 Task: Look for space in Don Antonio, Mexico from 5th June, 2023 to 16th June, 2023 for 2 adults in price range Rs.7000 to Rs.15000. Place can be entire place with 1  bedroom having 1 bed and 1 bathroom. Property type can be house, flat, guest house, hotel. Booking option can be shelf check-in. Required host language is English.
Action: Mouse moved to (456, 91)
Screenshot: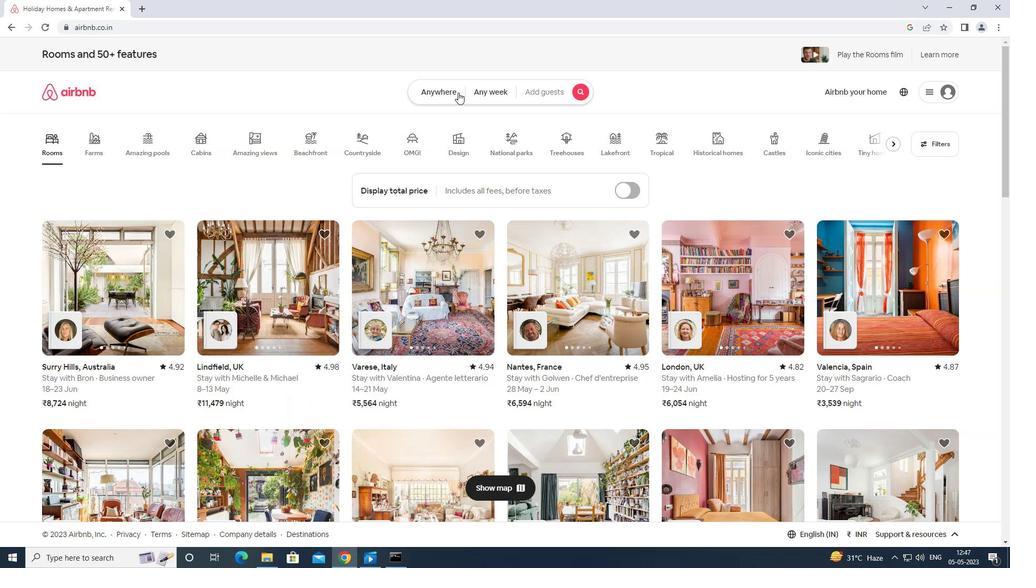 
Action: Mouse pressed left at (456, 91)
Screenshot: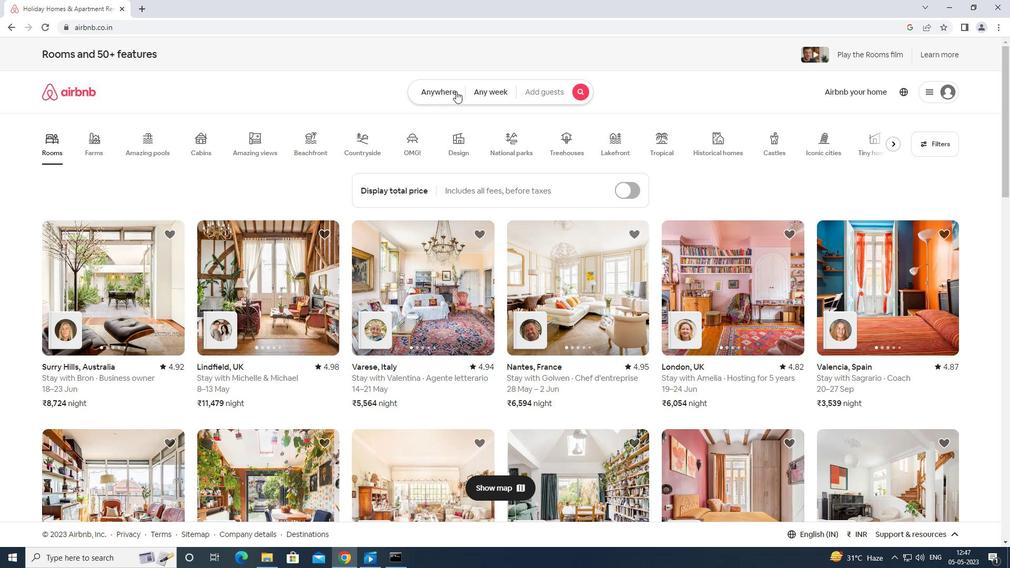 
Action: Mouse moved to (401, 127)
Screenshot: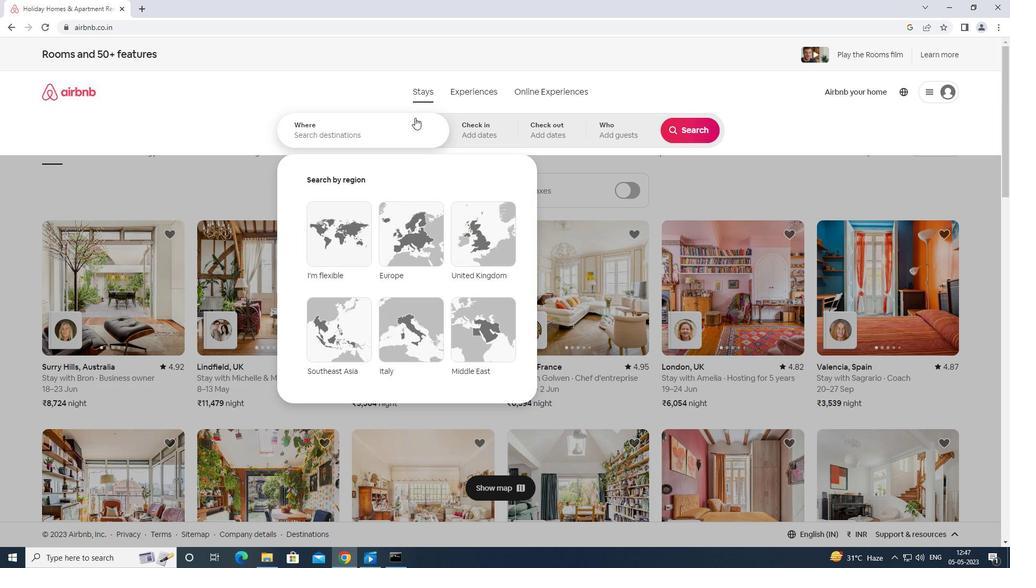 
Action: Mouse pressed left at (401, 127)
Screenshot: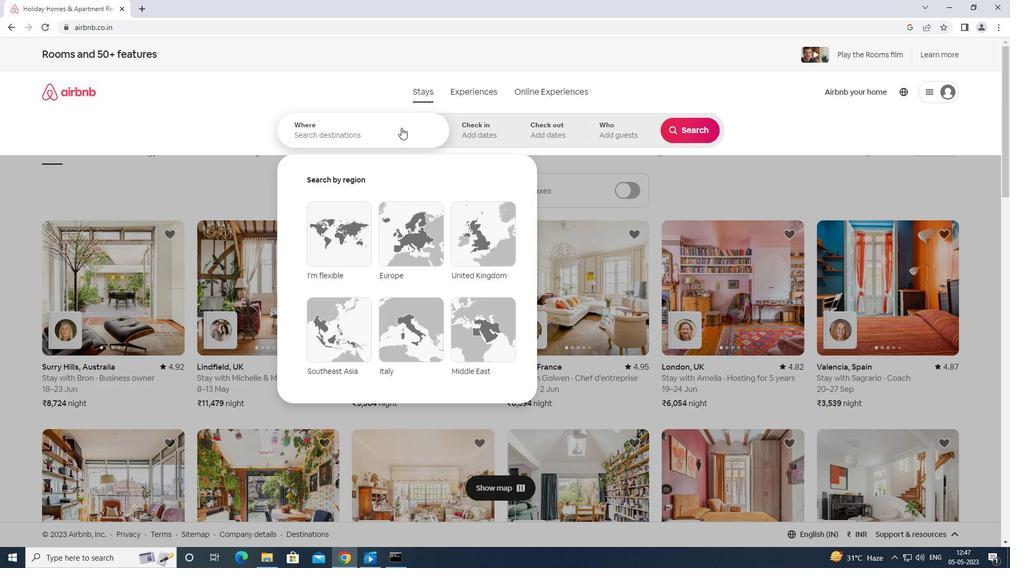
Action: Key pressed <Key.caps_lock><Key.shift>DO<Key.backspace><Key.backspace><Key.shift>DON<Key.space>ANTONIA<Key.backspace><Key.space>MEXICO<Key.enter>
Screenshot: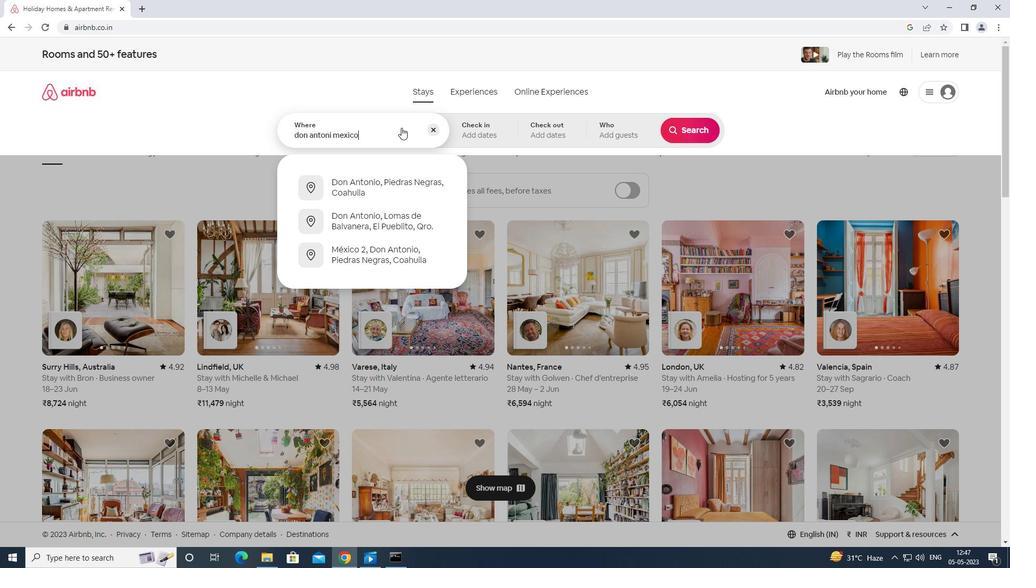 
Action: Mouse moved to (546, 285)
Screenshot: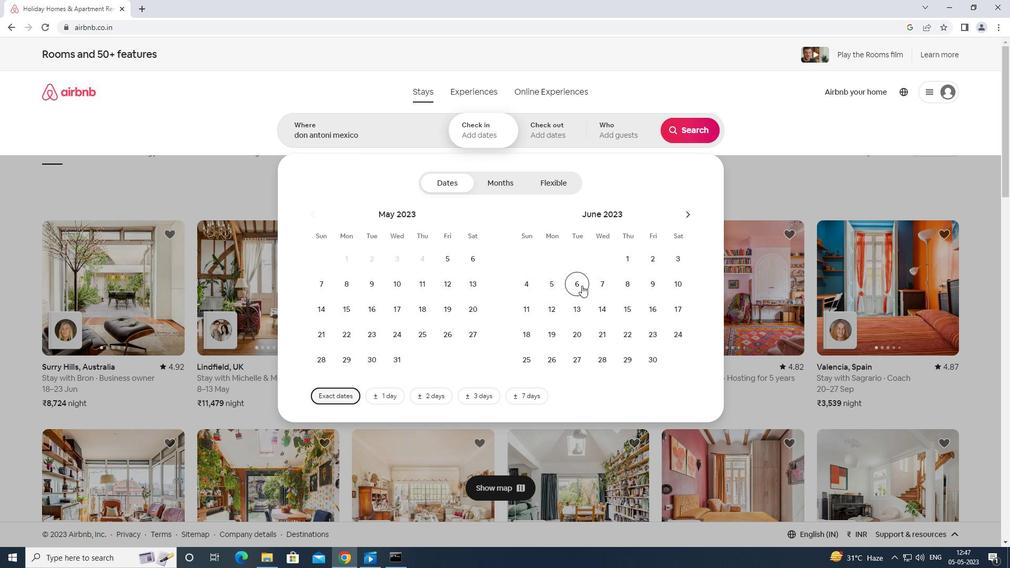 
Action: Mouse pressed left at (546, 285)
Screenshot: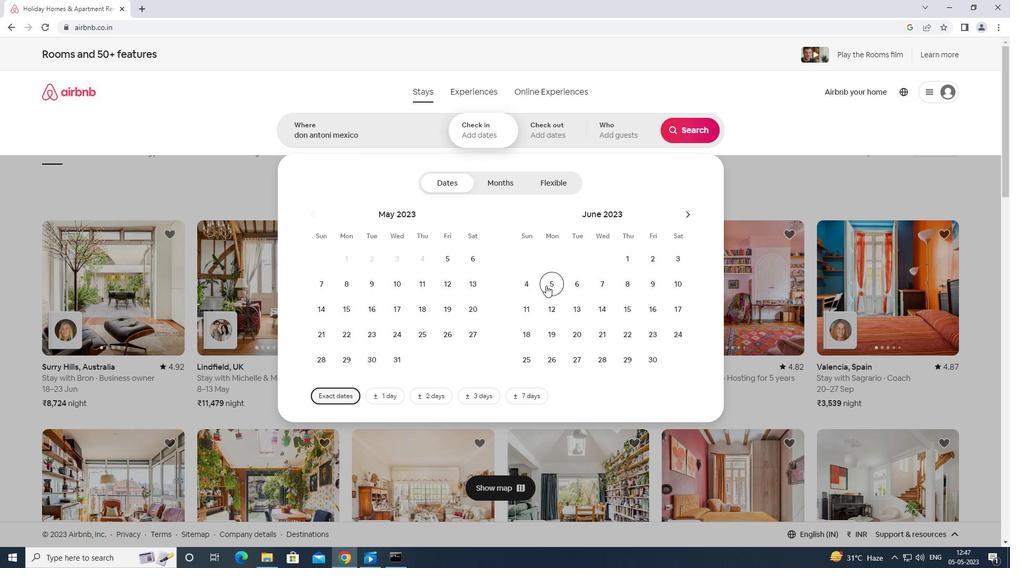 
Action: Mouse moved to (645, 307)
Screenshot: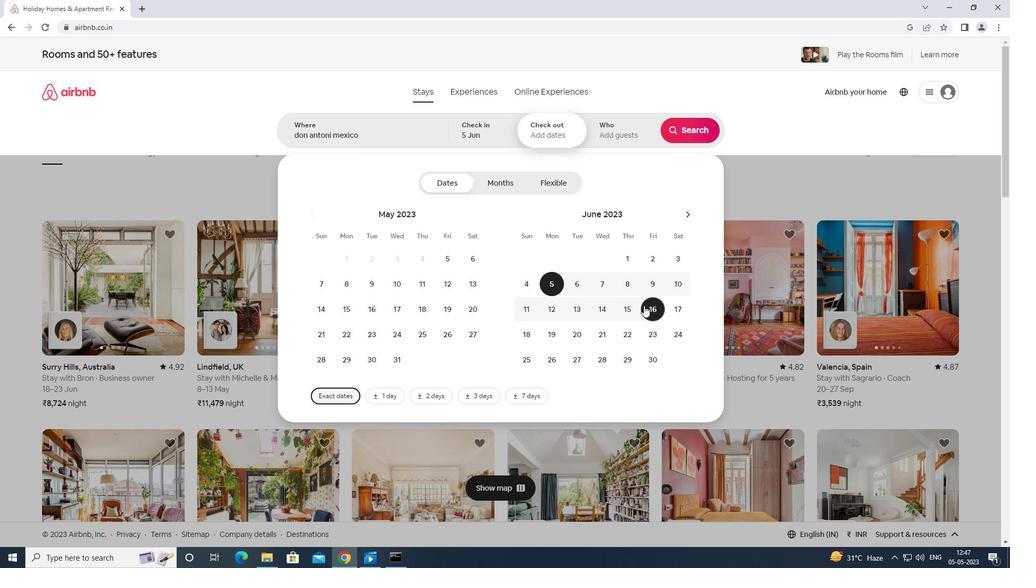 
Action: Mouse pressed left at (645, 307)
Screenshot: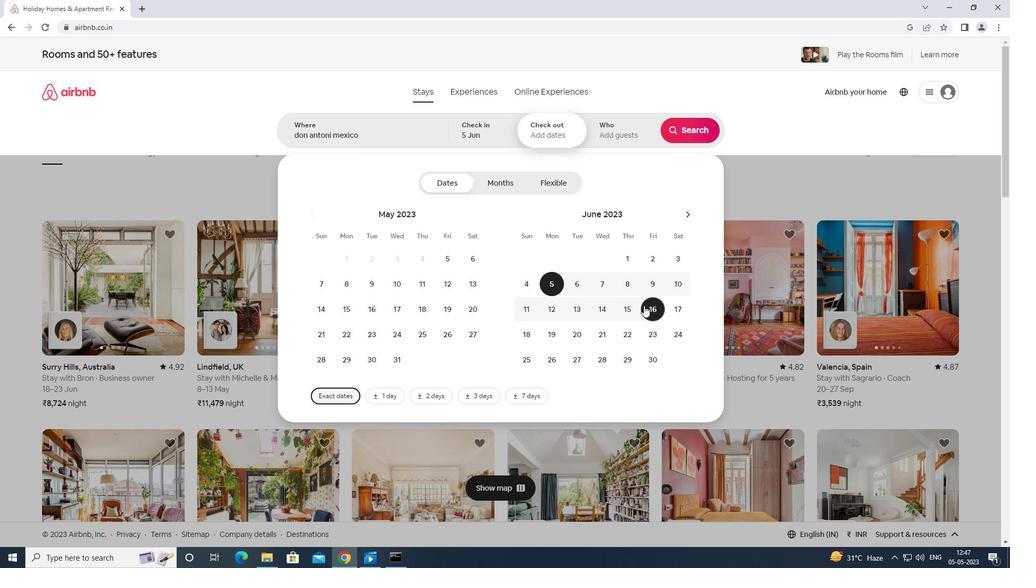 
Action: Mouse moved to (632, 134)
Screenshot: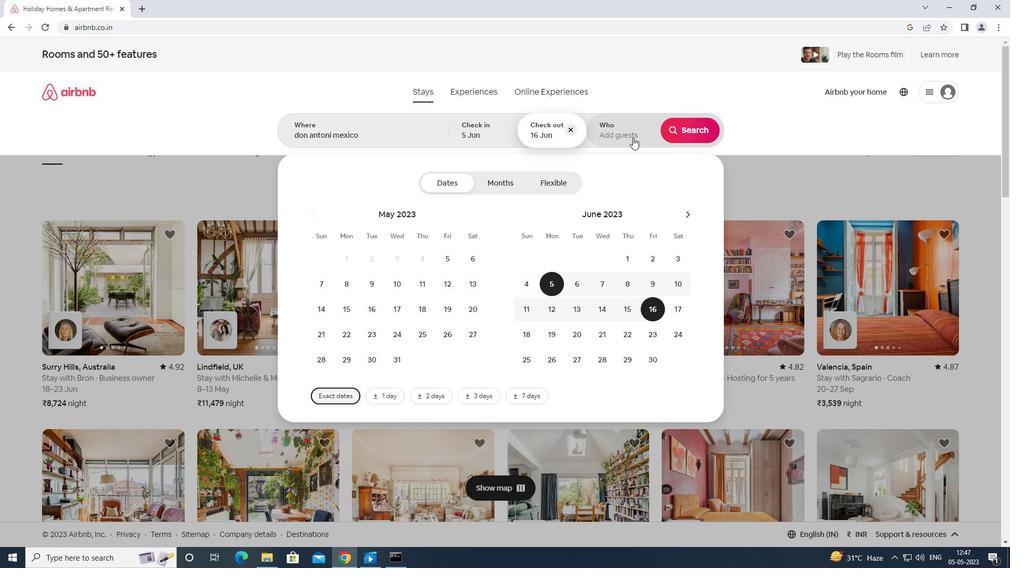 
Action: Mouse pressed left at (632, 134)
Screenshot: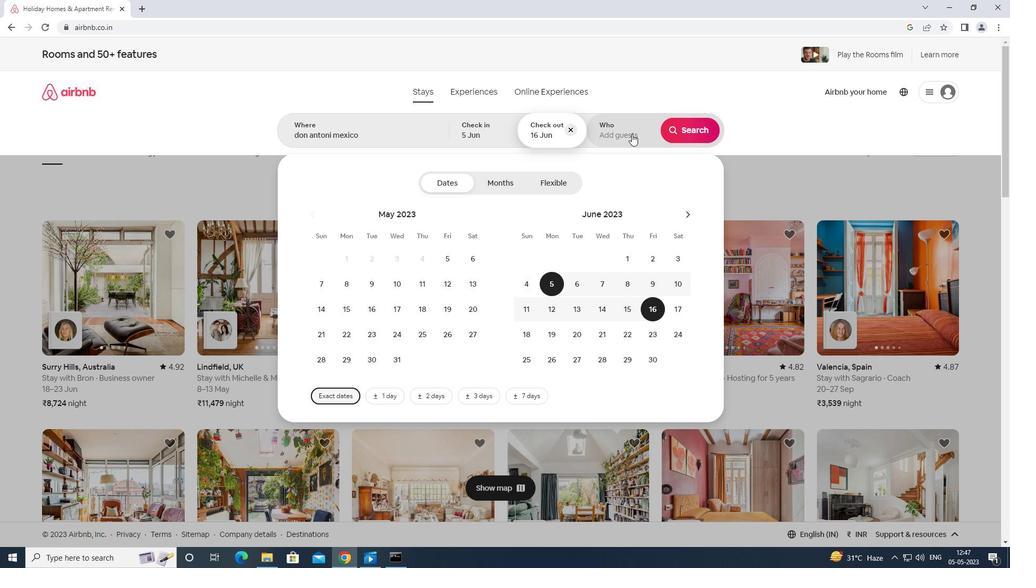 
Action: Mouse moved to (698, 179)
Screenshot: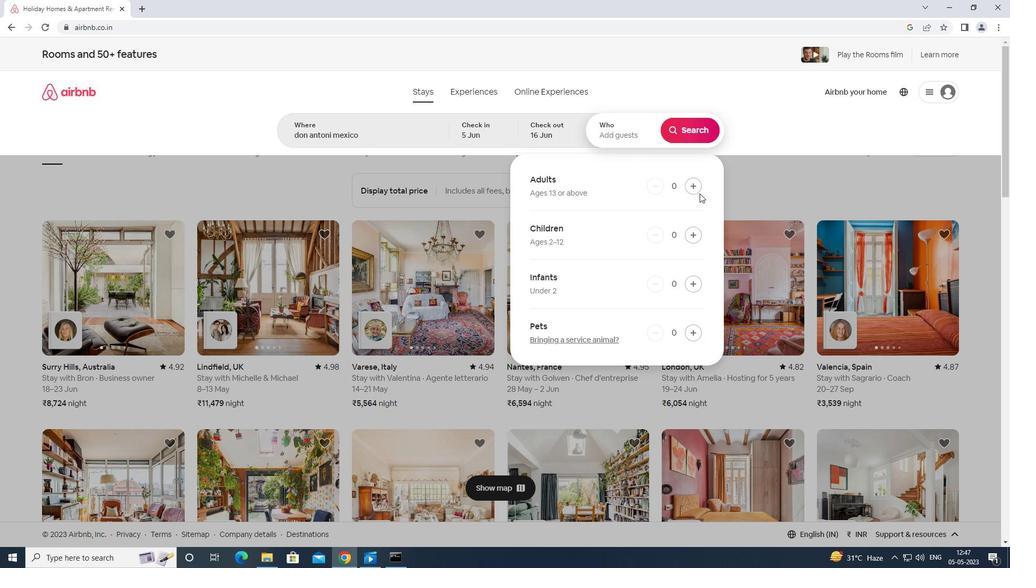 
Action: Mouse pressed left at (698, 179)
Screenshot: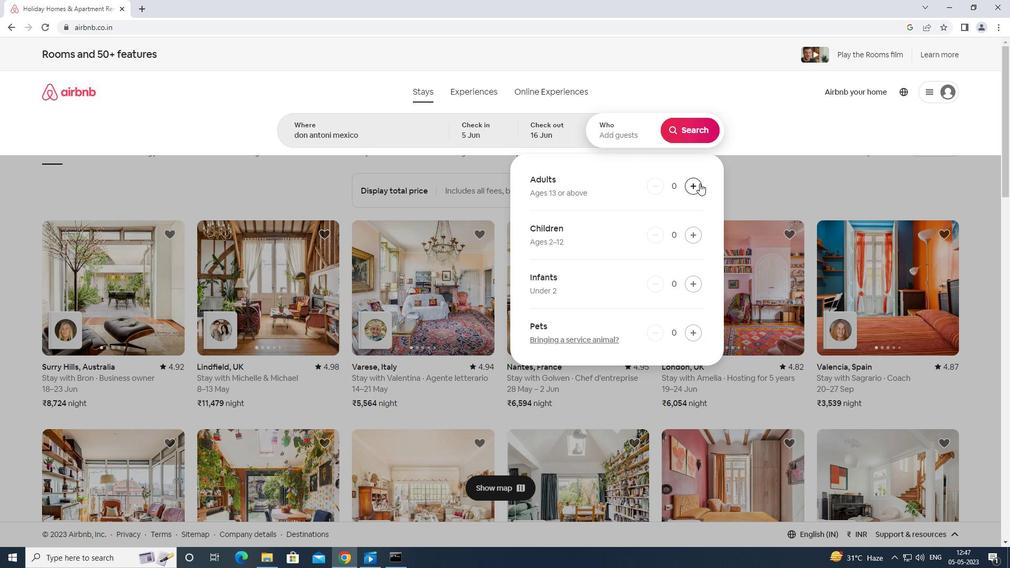 
Action: Mouse pressed left at (698, 179)
Screenshot: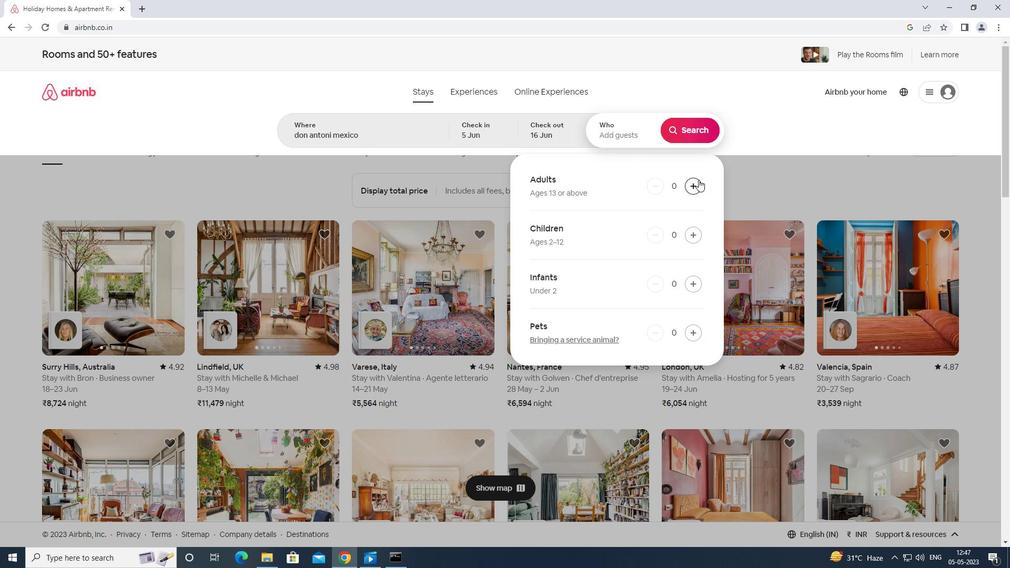 
Action: Mouse moved to (688, 127)
Screenshot: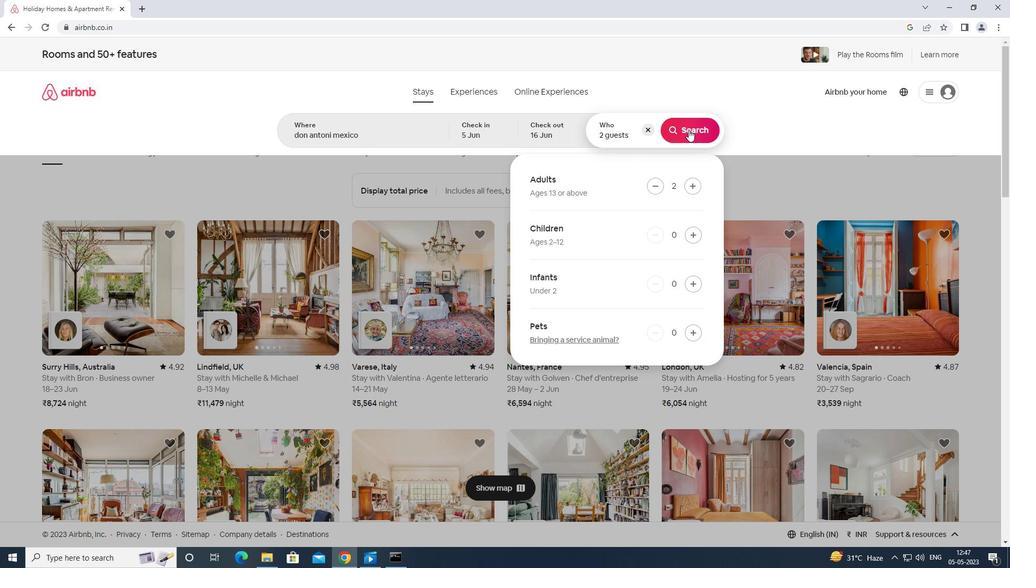 
Action: Mouse pressed left at (688, 127)
Screenshot: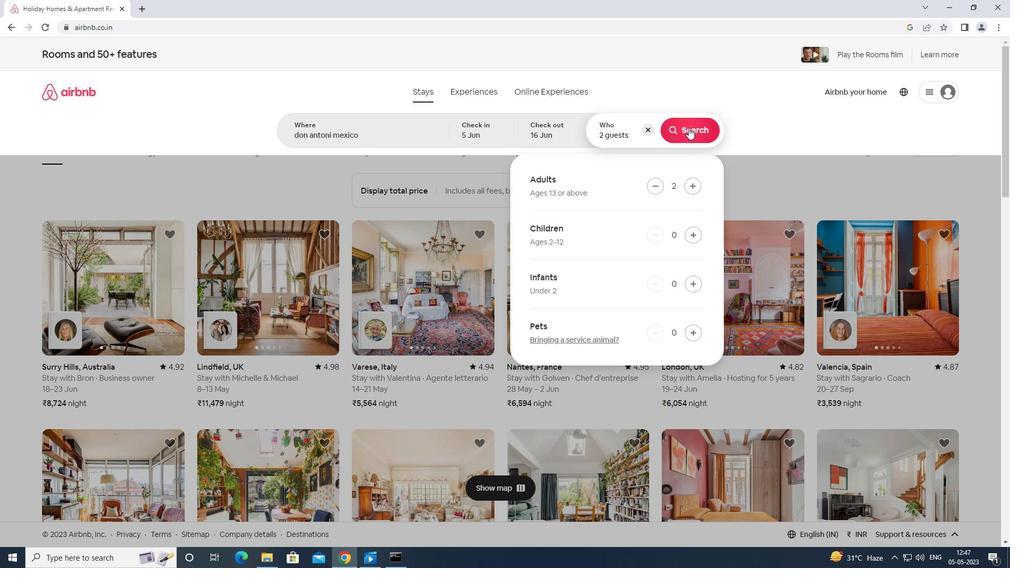
Action: Mouse moved to (975, 95)
Screenshot: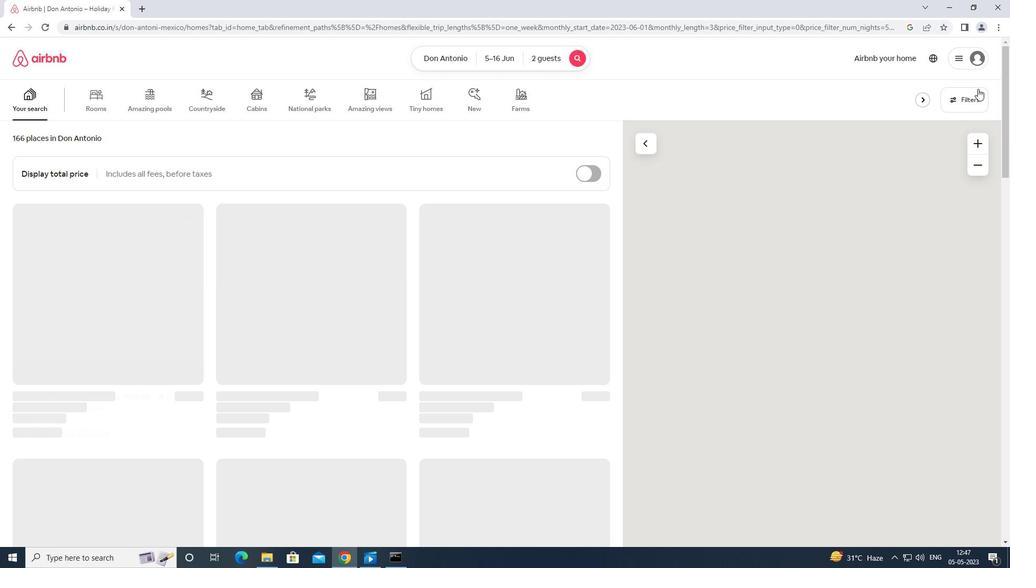 
Action: Mouse pressed left at (975, 95)
Screenshot: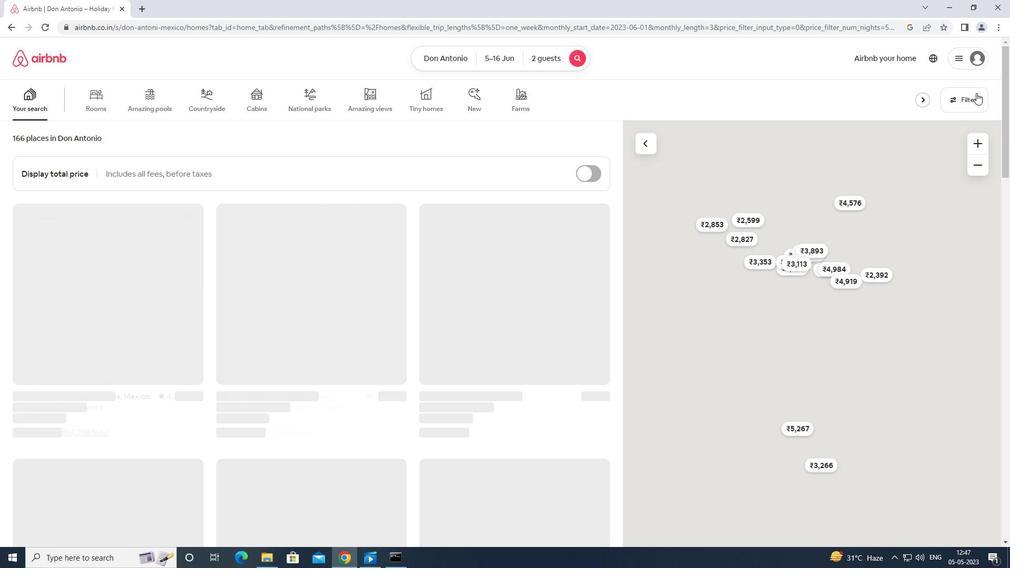 
Action: Mouse moved to (403, 348)
Screenshot: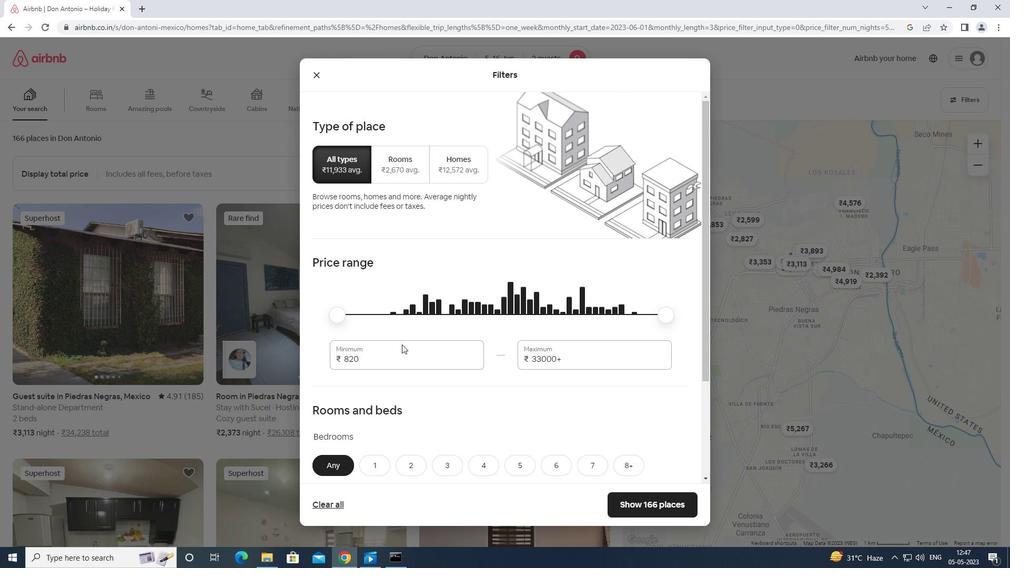 
Action: Mouse pressed left at (403, 348)
Screenshot: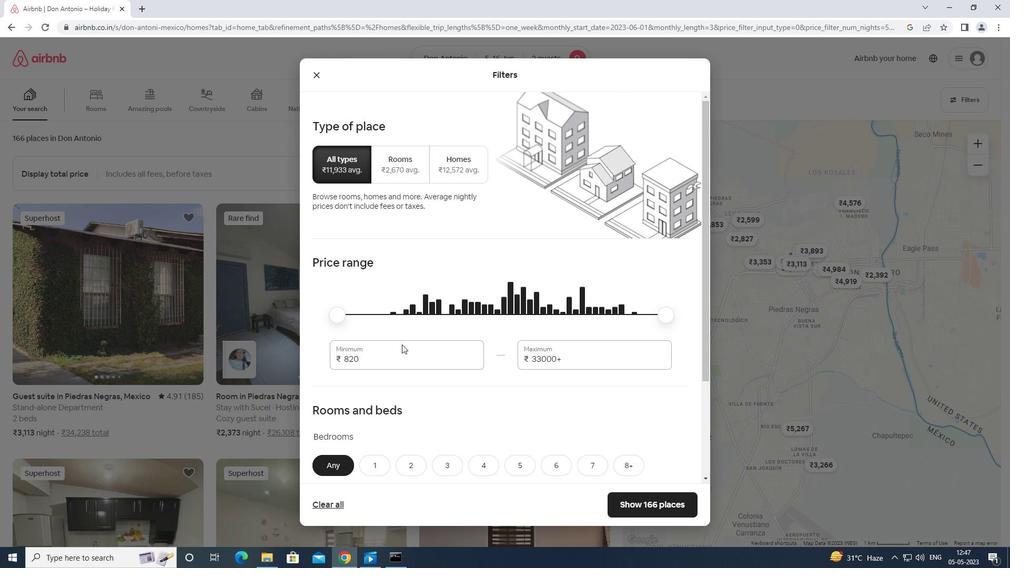 
Action: Mouse moved to (403, 348)
Screenshot: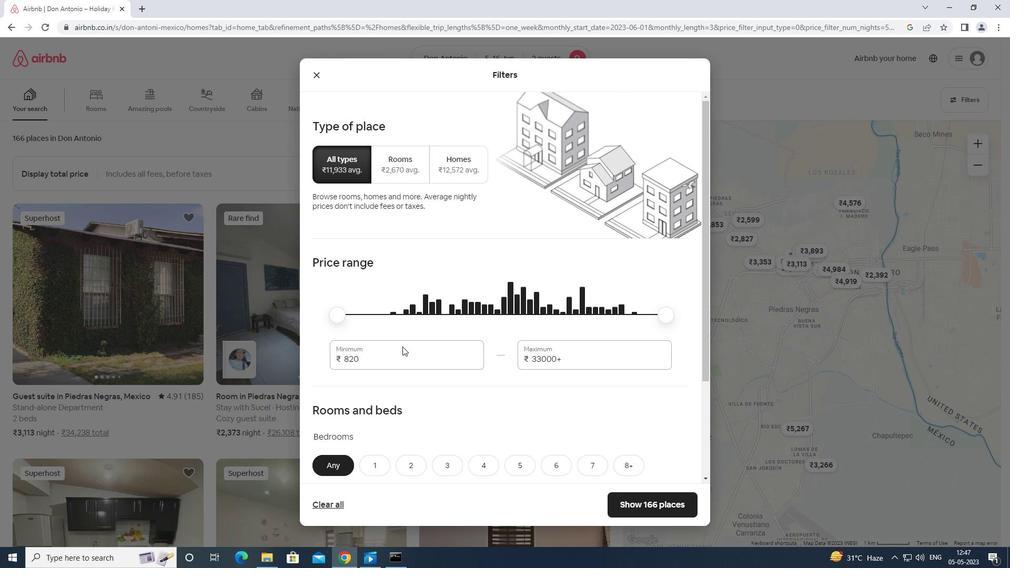 
Action: Key pressed <Key.backspace><Key.backspace><Key.backspace><Key.backspace><Key.backspace><Key.backspace><Key.backspace><Key.backspace><Key.backspace>7000
Screenshot: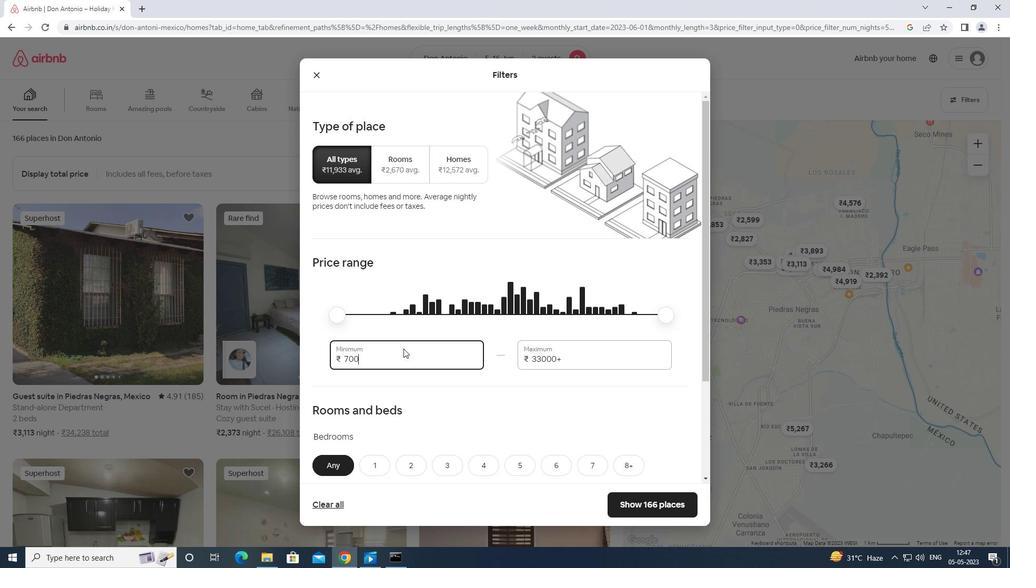 
Action: Mouse moved to (609, 347)
Screenshot: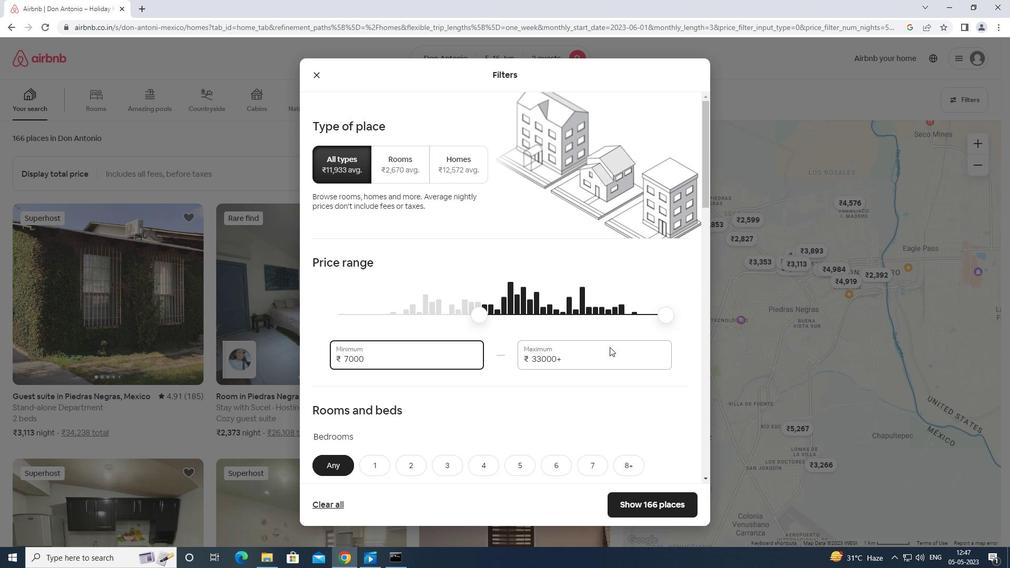 
Action: Mouse pressed left at (609, 347)
Screenshot: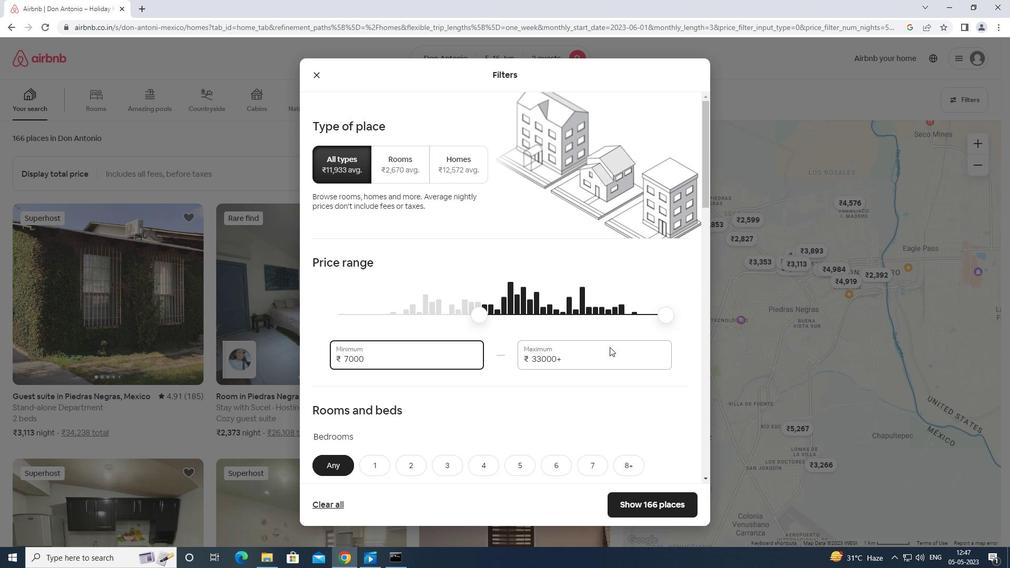
Action: Mouse moved to (609, 347)
Screenshot: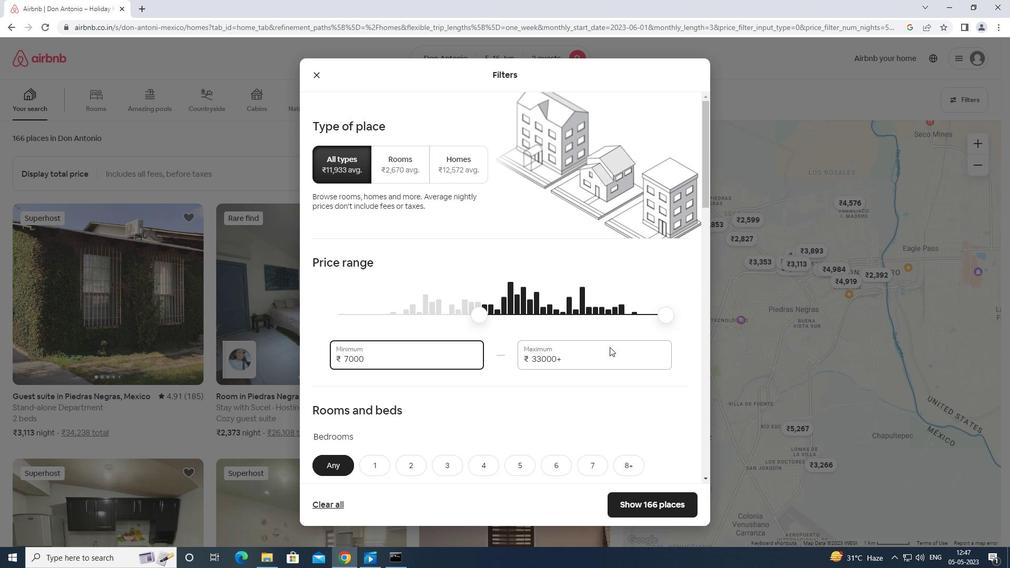 
Action: Key pressed <Key.backspace><Key.backspace><Key.backspace><Key.backspace><Key.backspace><Key.backspace><Key.backspace><Key.backspace><Key.backspace><Key.backspace><Key.backspace><Key.backspace>15000
Screenshot: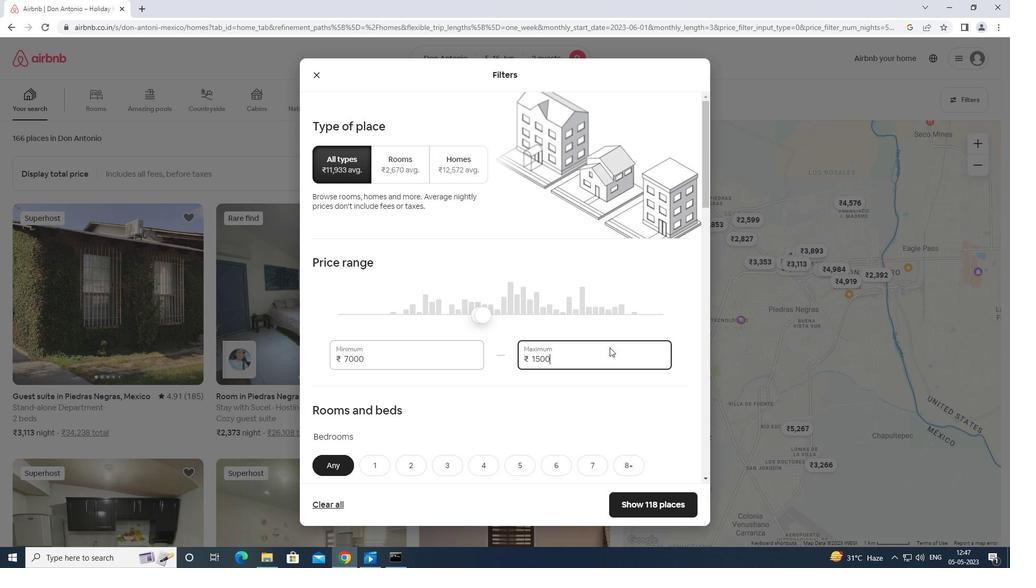 
Action: Mouse moved to (651, 336)
Screenshot: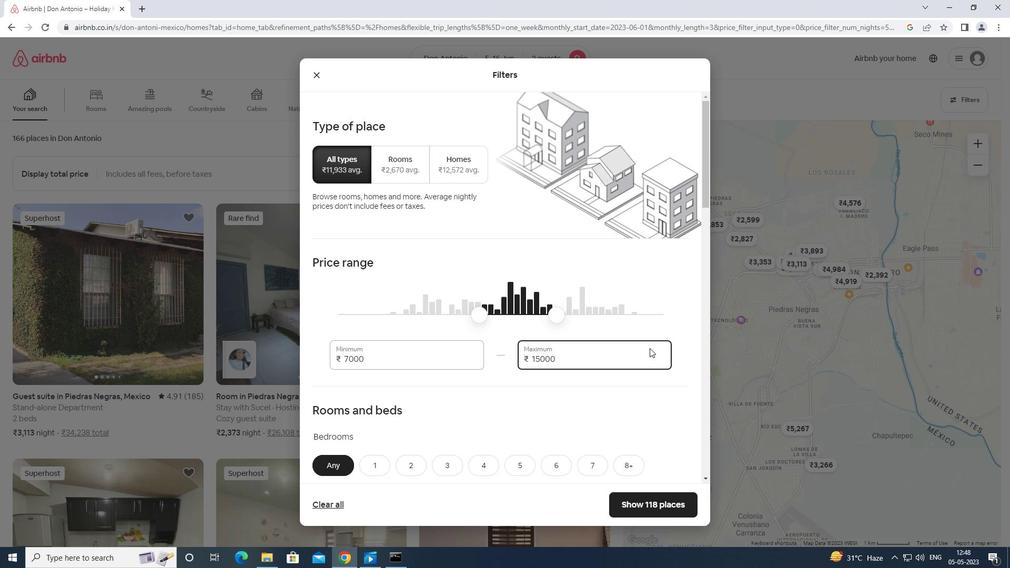 
Action: Mouse scrolled (651, 336) with delta (0, 0)
Screenshot: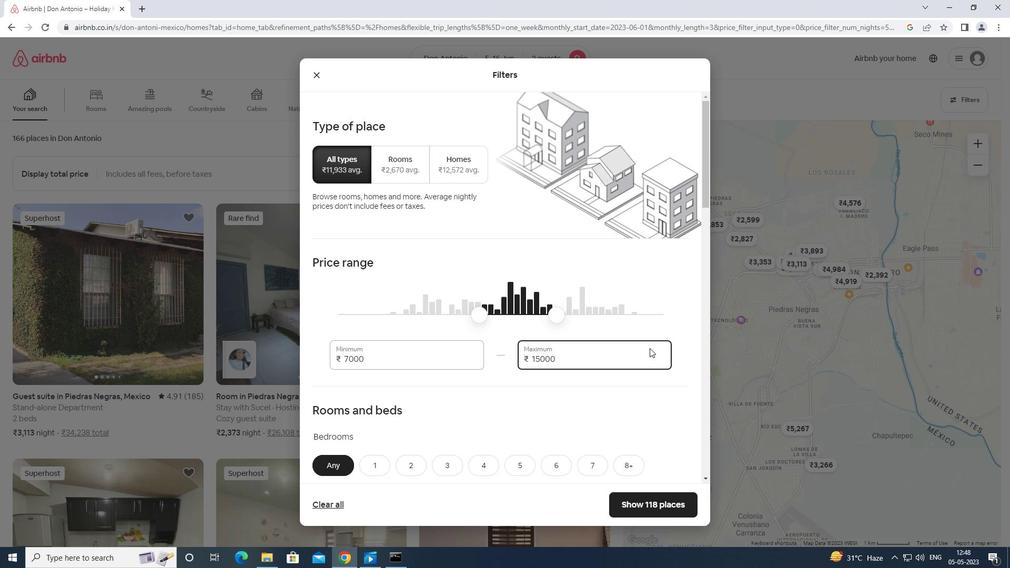 
Action: Mouse moved to (652, 336)
Screenshot: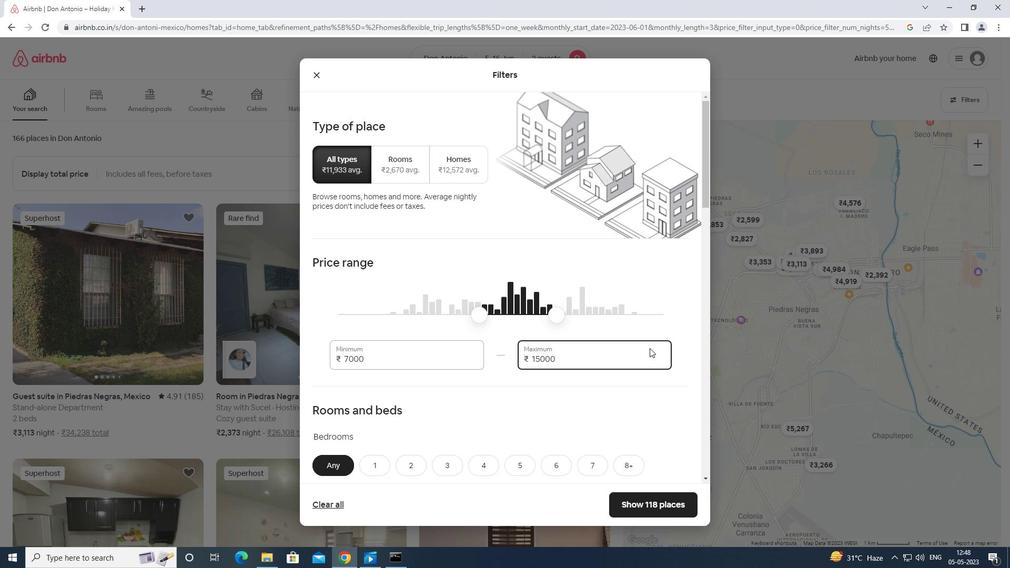 
Action: Mouse scrolled (652, 336) with delta (0, 0)
Screenshot: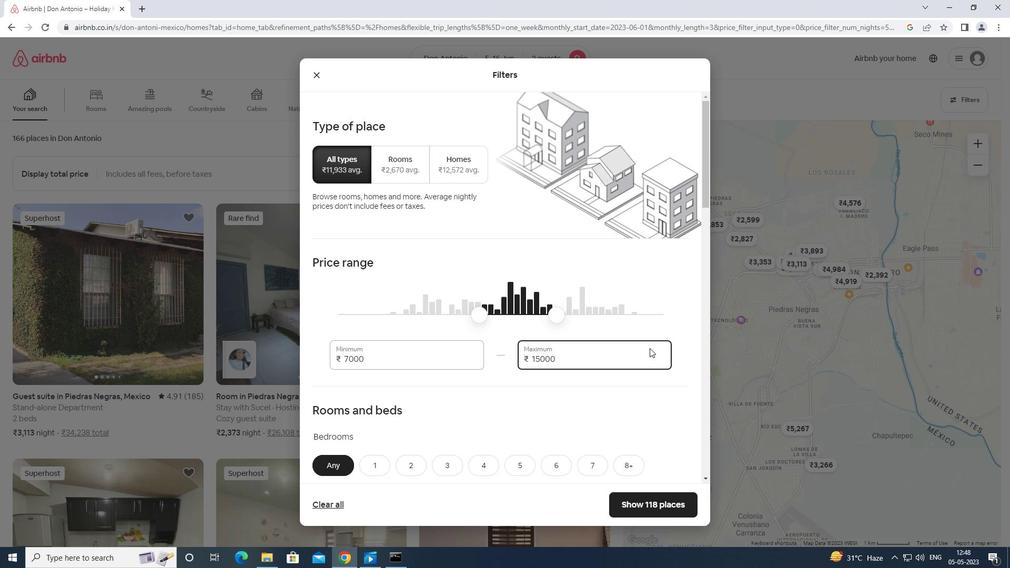 
Action: Mouse scrolled (652, 336) with delta (0, 0)
Screenshot: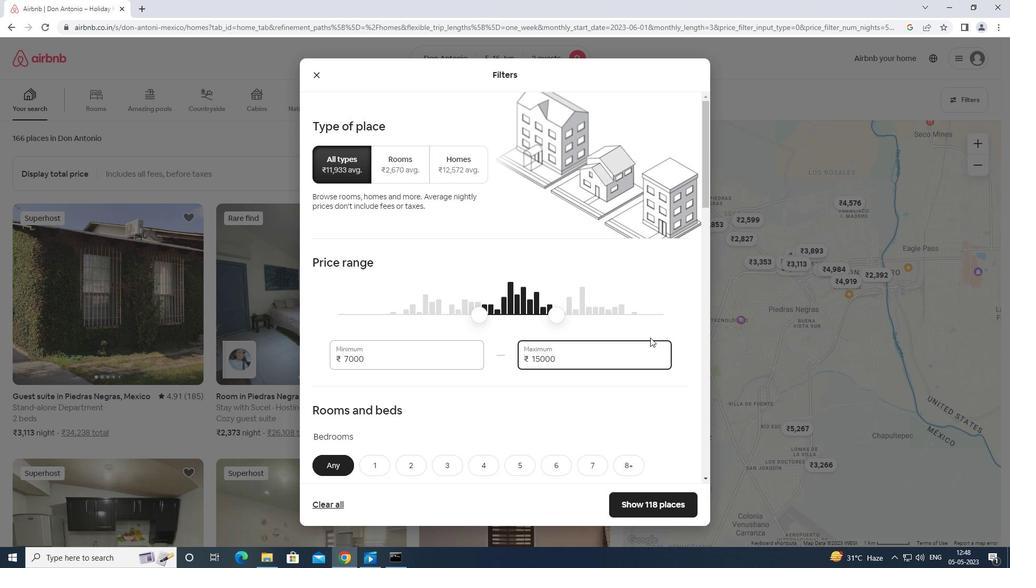 
Action: Mouse moved to (379, 311)
Screenshot: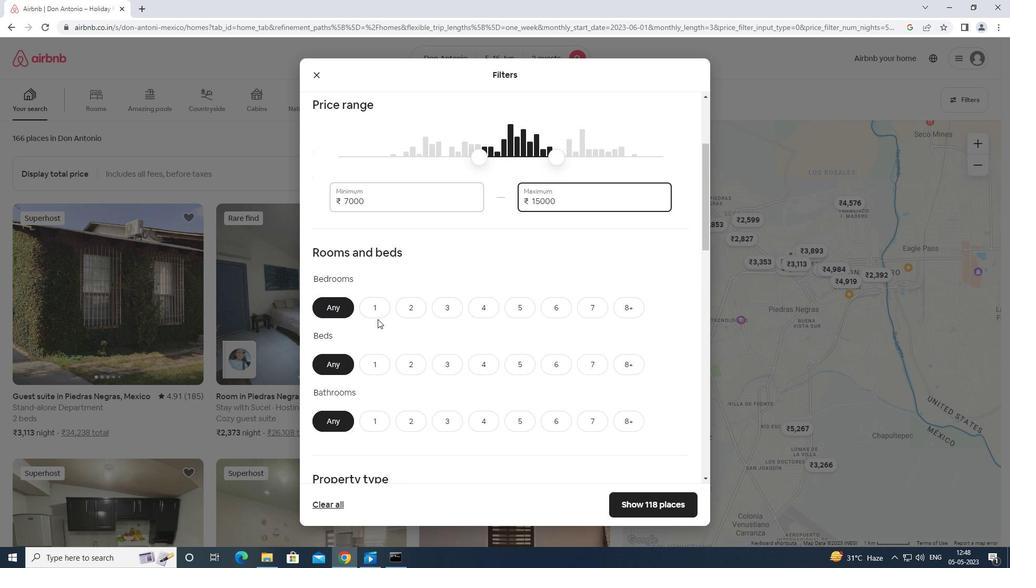 
Action: Mouse pressed left at (379, 311)
Screenshot: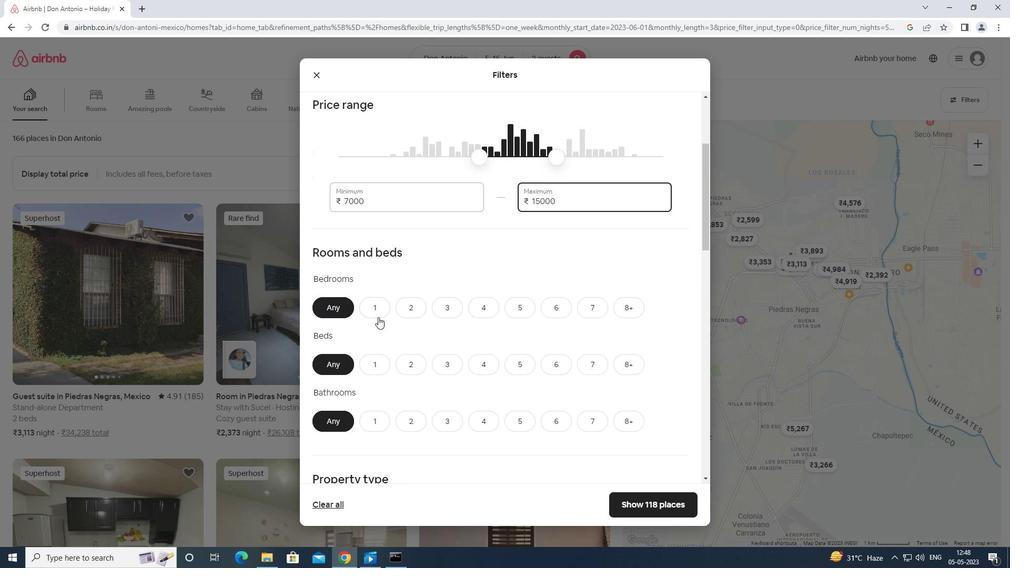 
Action: Mouse moved to (370, 366)
Screenshot: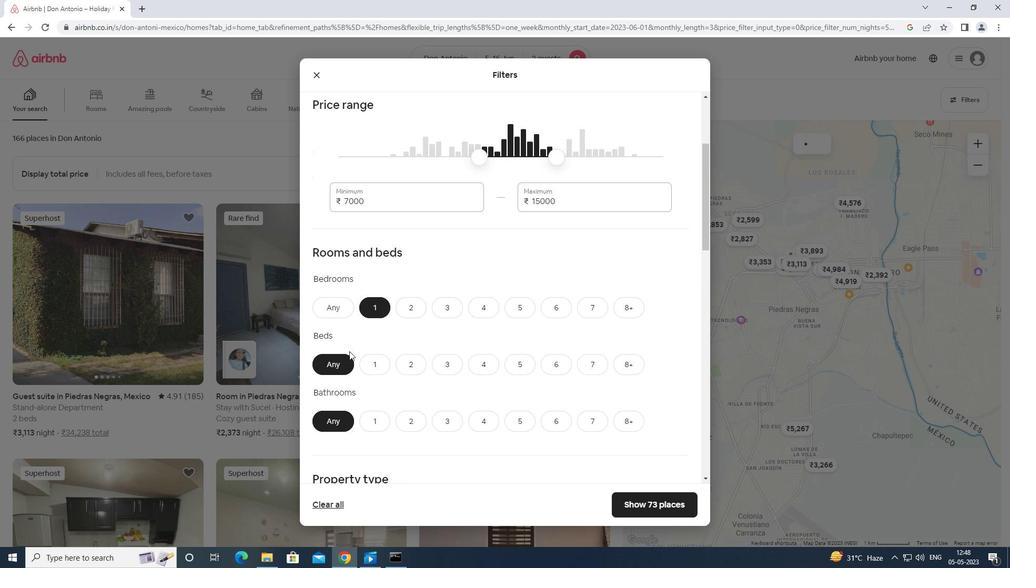 
Action: Mouse pressed left at (370, 366)
Screenshot: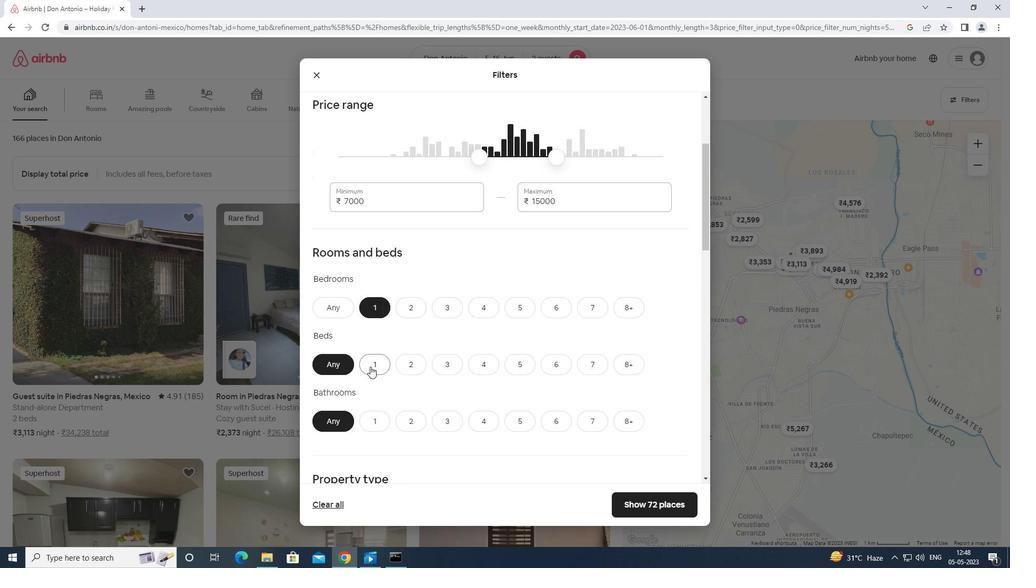 
Action: Mouse moved to (370, 366)
Screenshot: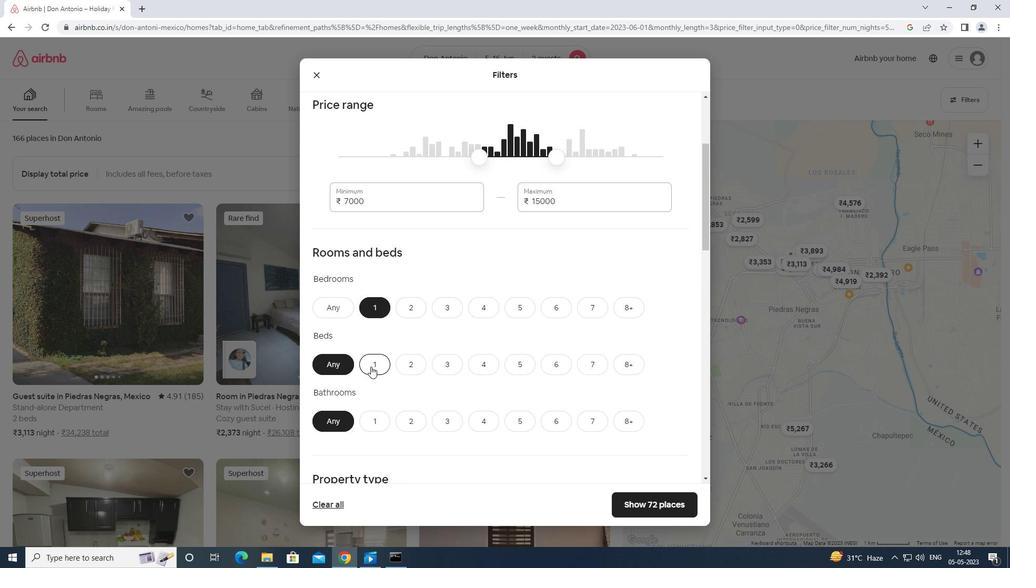 
Action: Mouse scrolled (370, 365) with delta (0, 0)
Screenshot: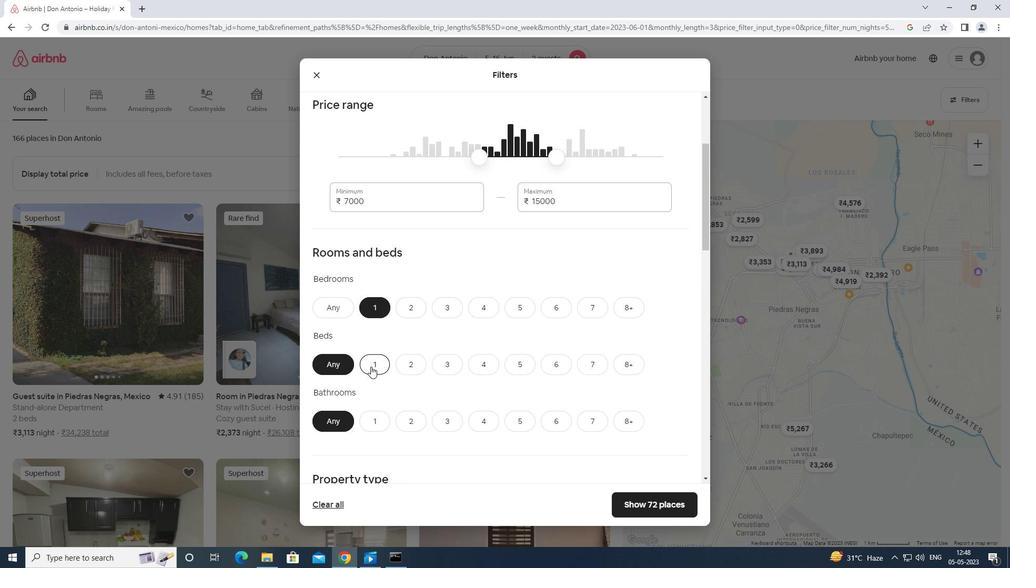 
Action: Mouse moved to (371, 365)
Screenshot: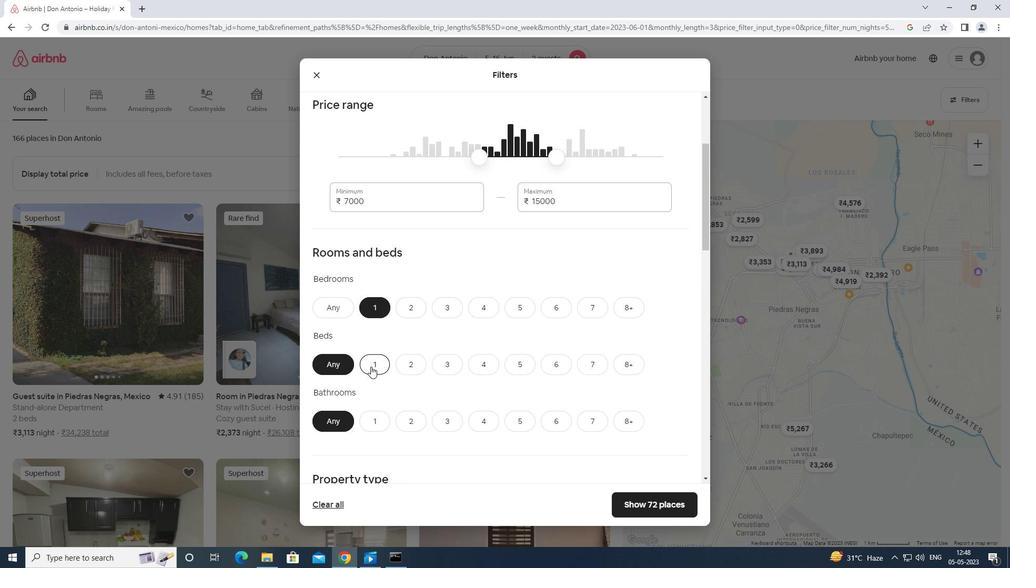 
Action: Mouse scrolled (371, 365) with delta (0, 0)
Screenshot: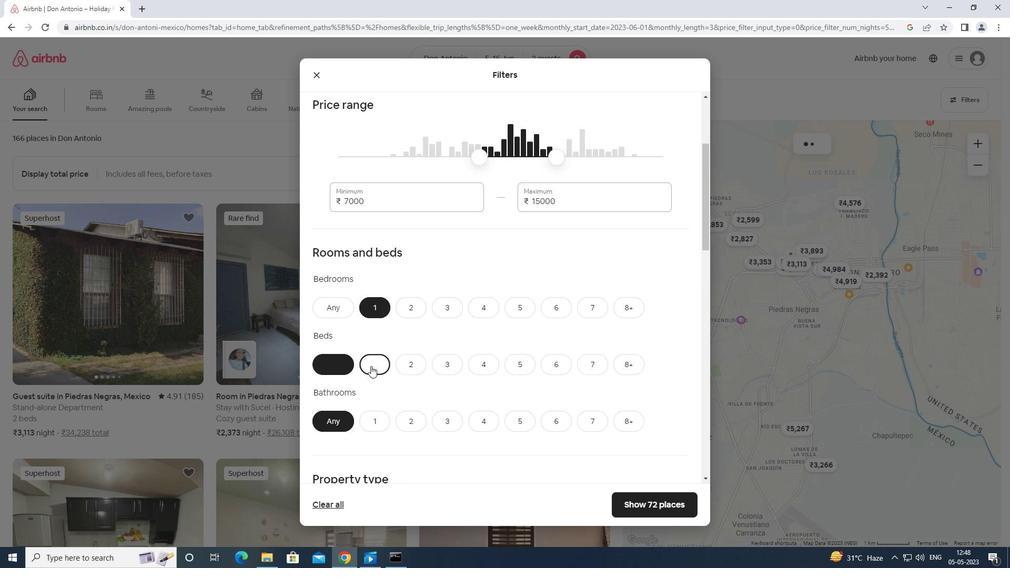 
Action: Mouse scrolled (371, 365) with delta (0, 0)
Screenshot: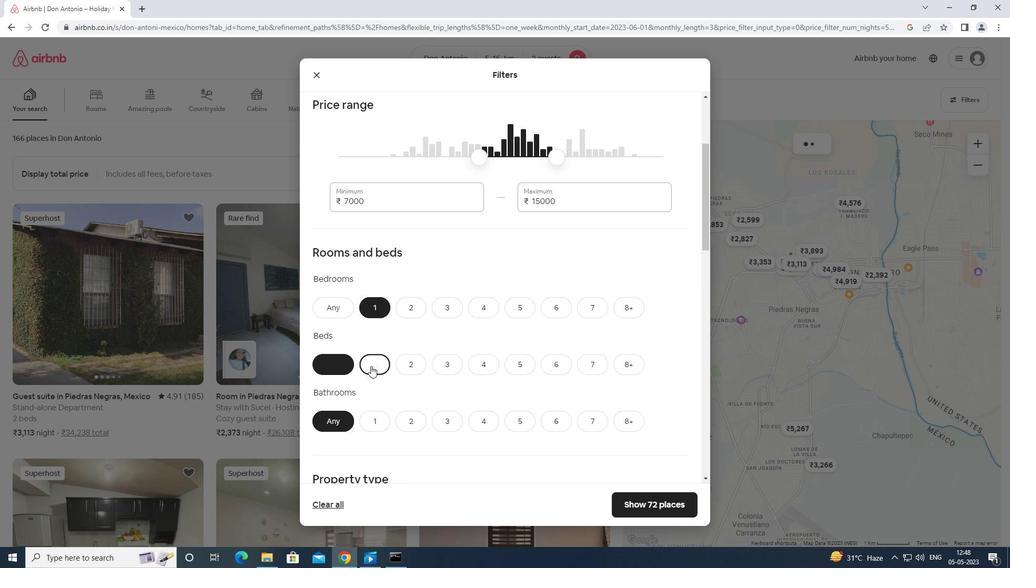 
Action: Mouse moved to (376, 269)
Screenshot: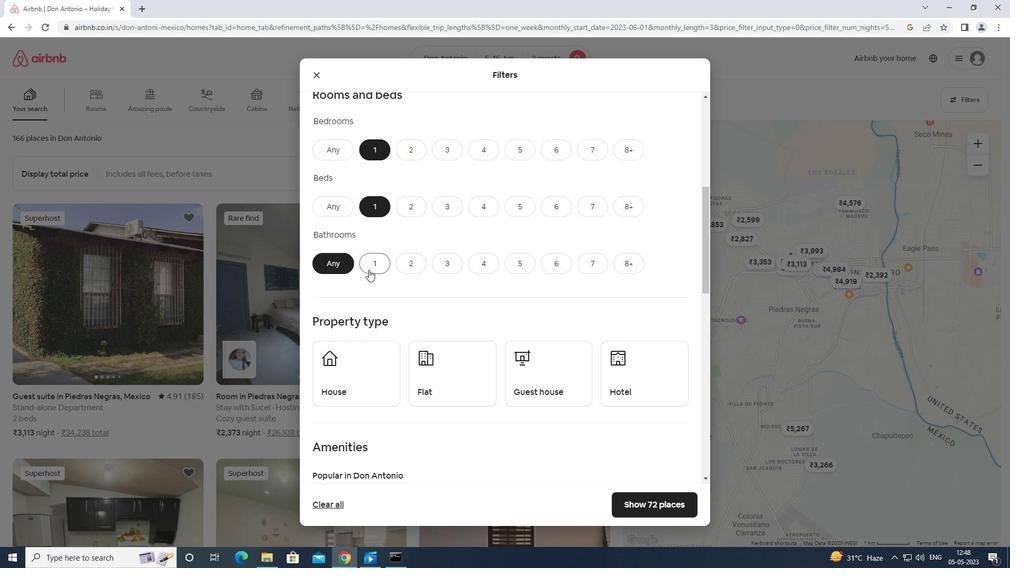 
Action: Mouse pressed left at (376, 269)
Screenshot: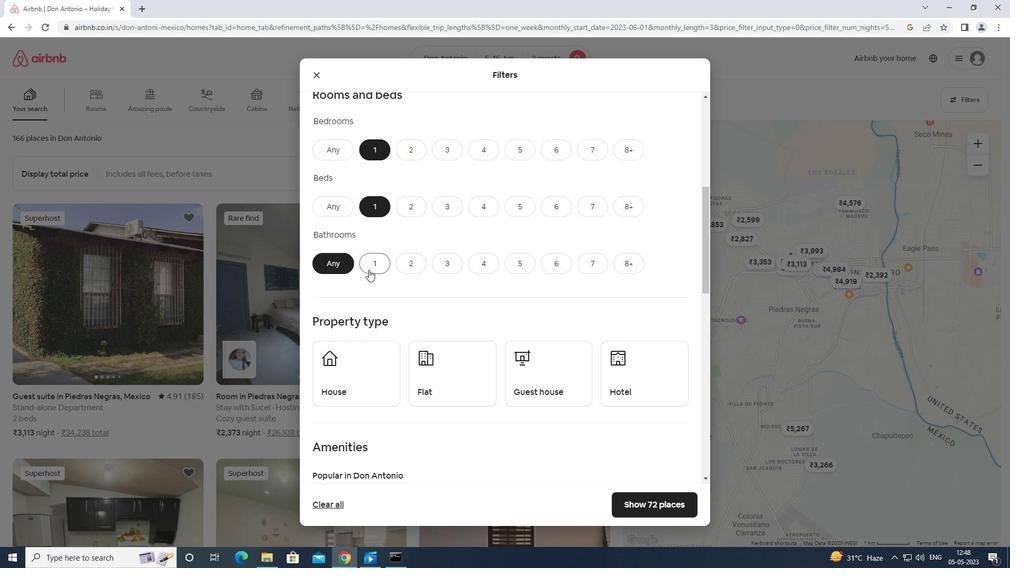 
Action: Mouse moved to (385, 372)
Screenshot: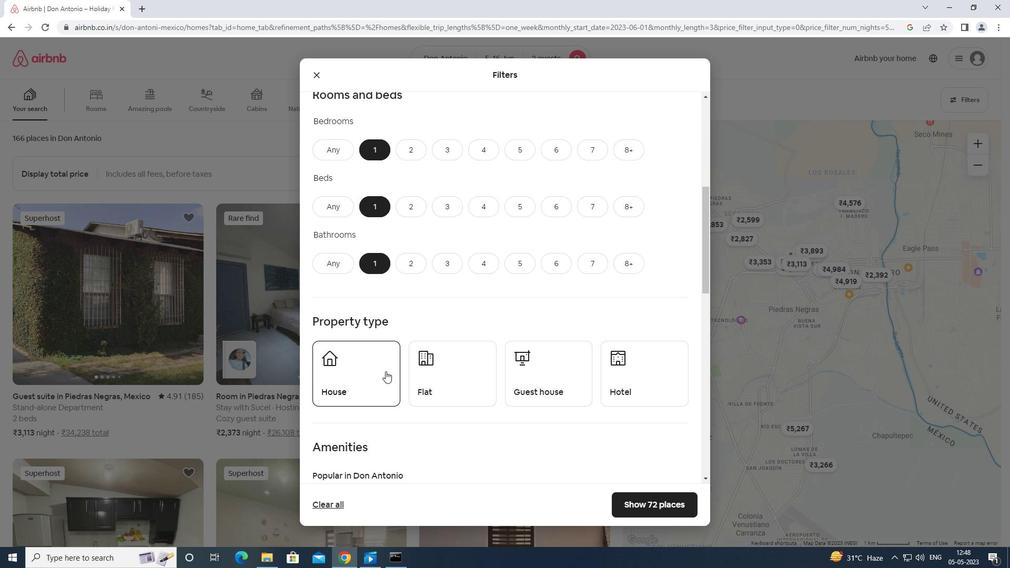 
Action: Mouse pressed left at (385, 372)
Screenshot: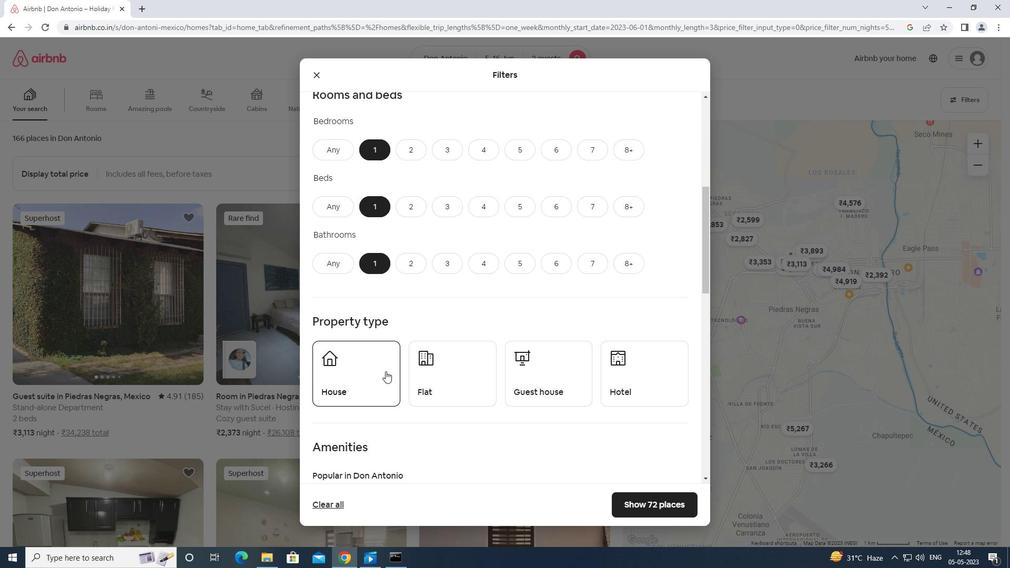 
Action: Mouse moved to (428, 372)
Screenshot: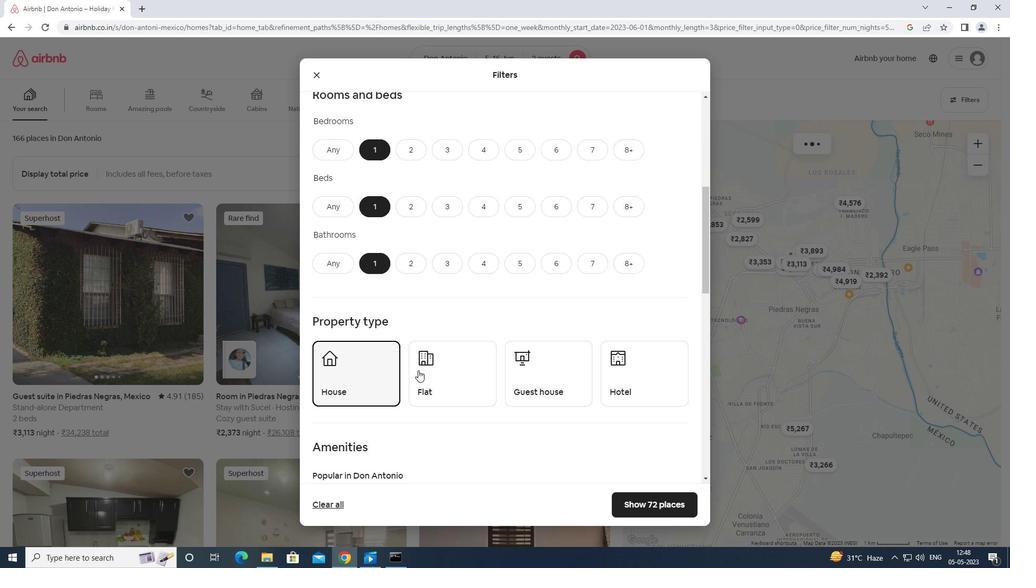 
Action: Mouse pressed left at (428, 372)
Screenshot: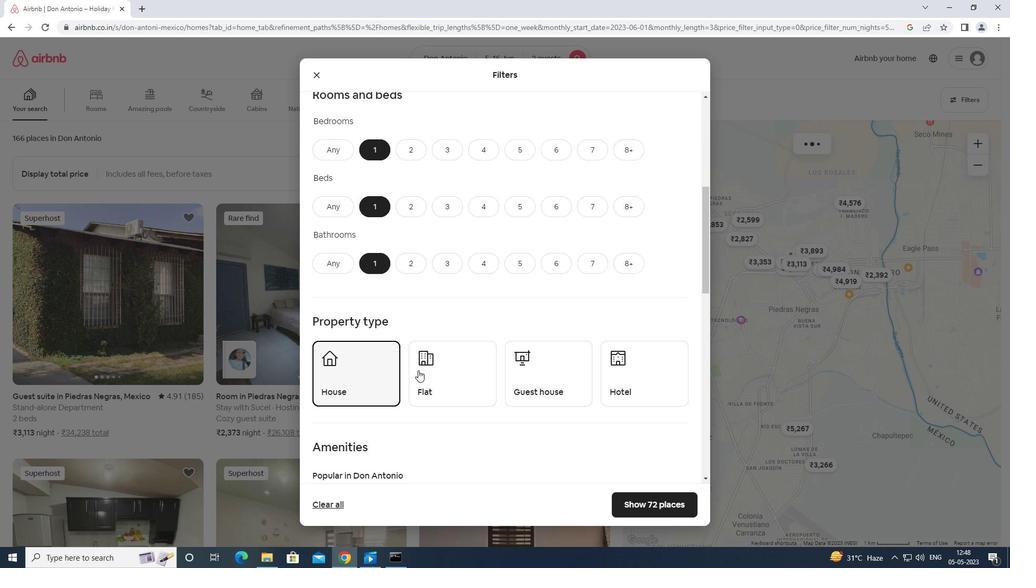 
Action: Mouse moved to (577, 380)
Screenshot: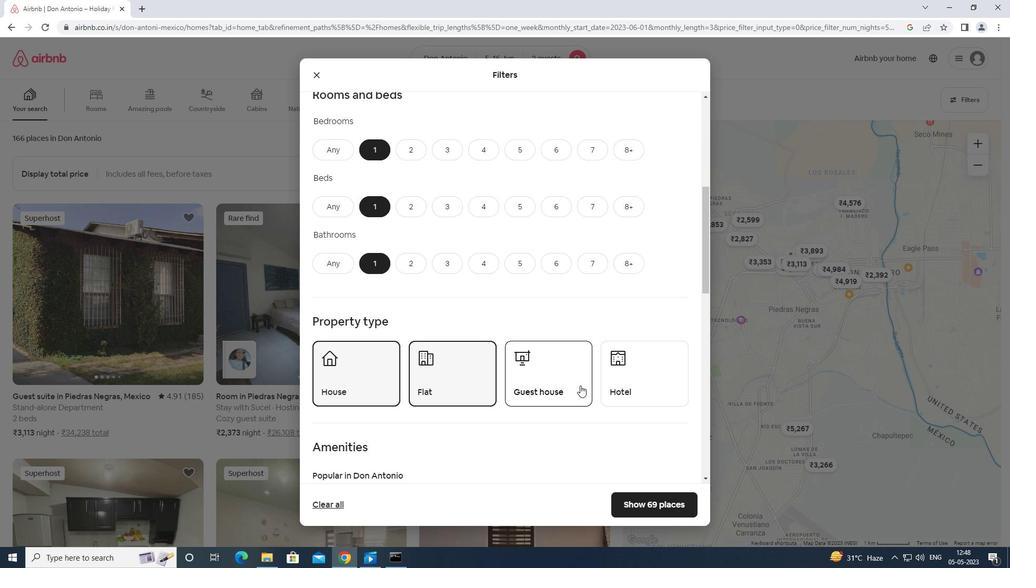 
Action: Mouse pressed left at (577, 380)
Screenshot: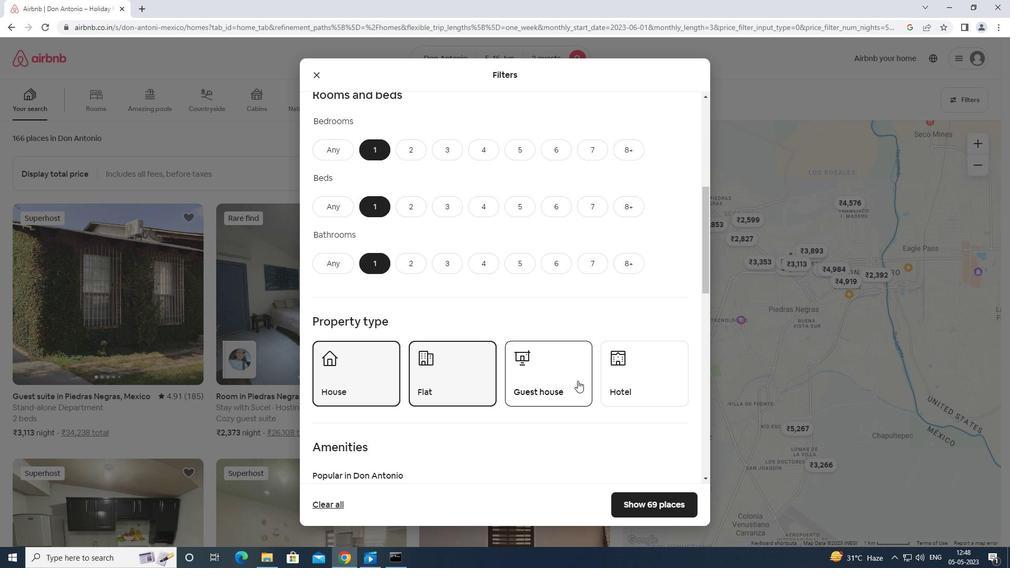 
Action: Mouse moved to (616, 379)
Screenshot: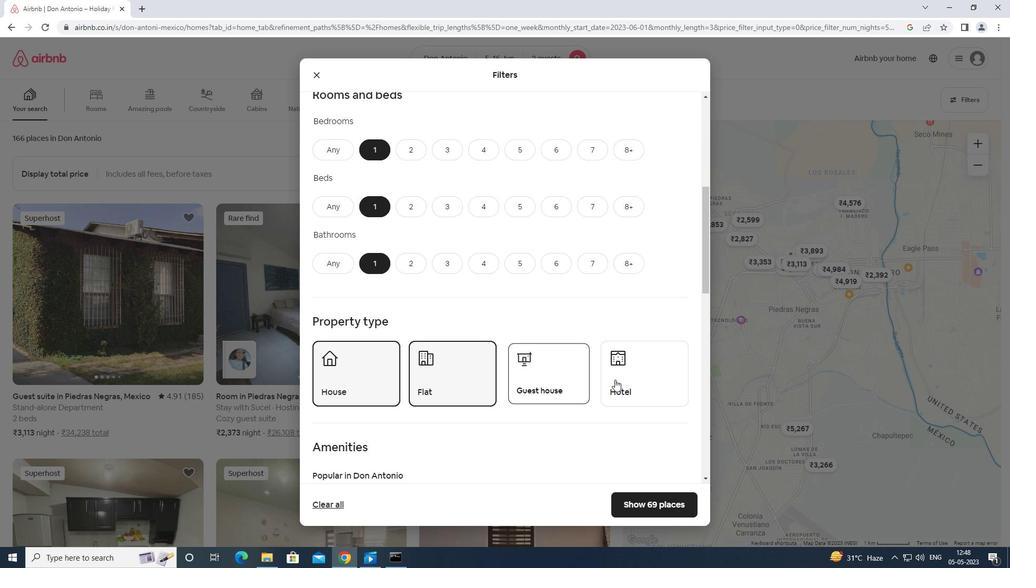 
Action: Mouse pressed left at (616, 379)
Screenshot: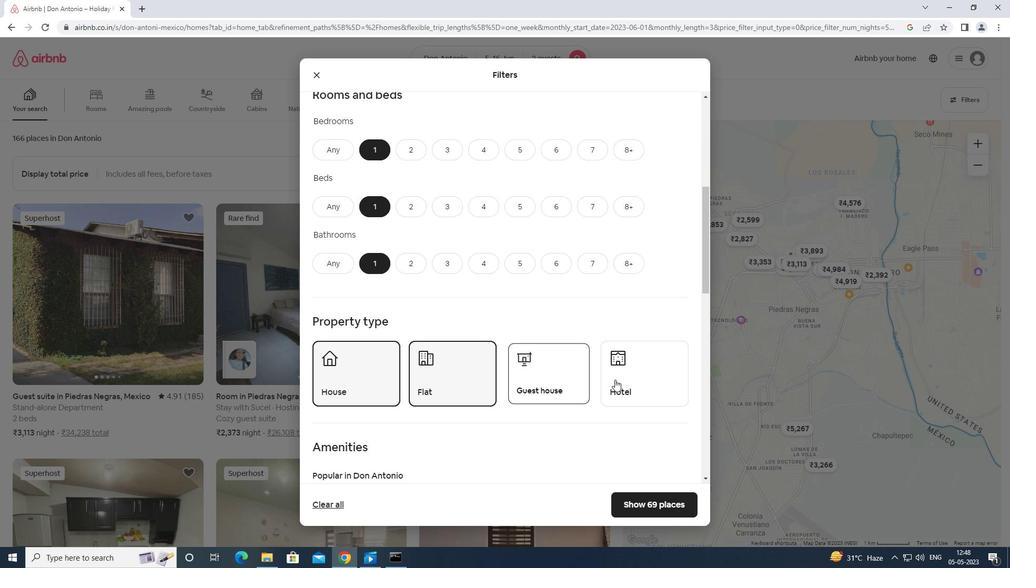 
Action: Mouse moved to (624, 375)
Screenshot: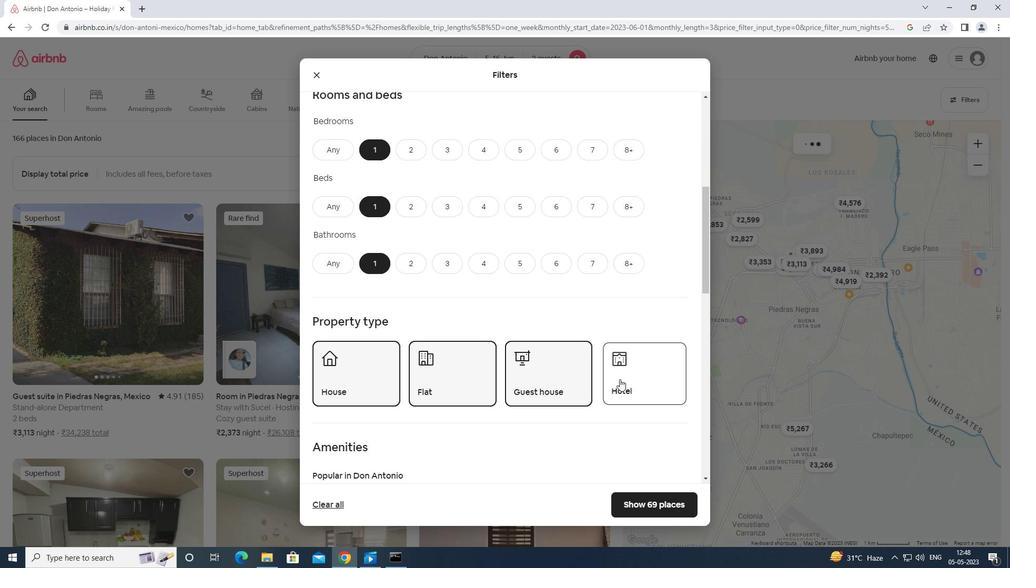 
Action: Mouse scrolled (624, 375) with delta (0, 0)
Screenshot: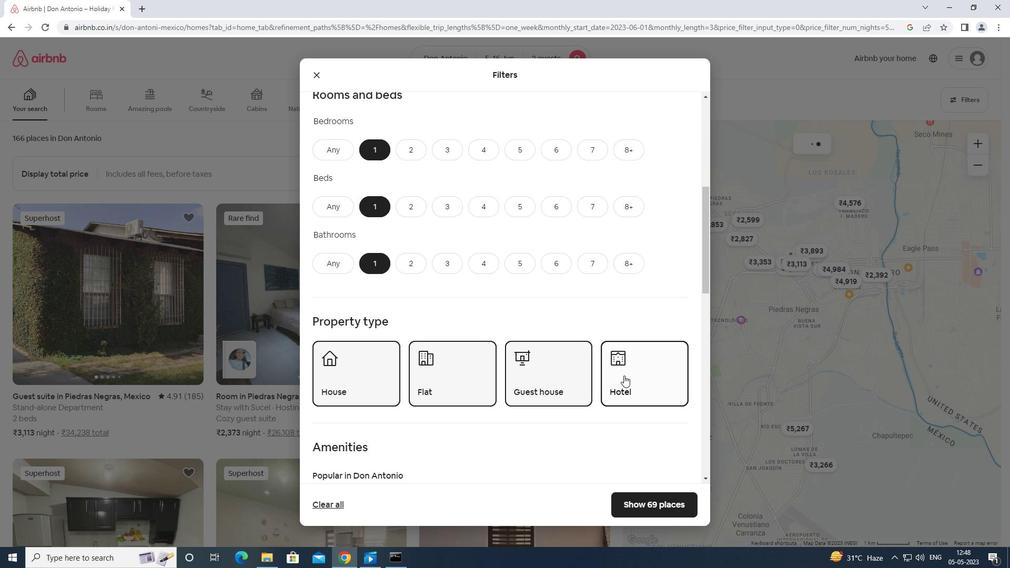 
Action: Mouse scrolled (624, 375) with delta (0, 0)
Screenshot: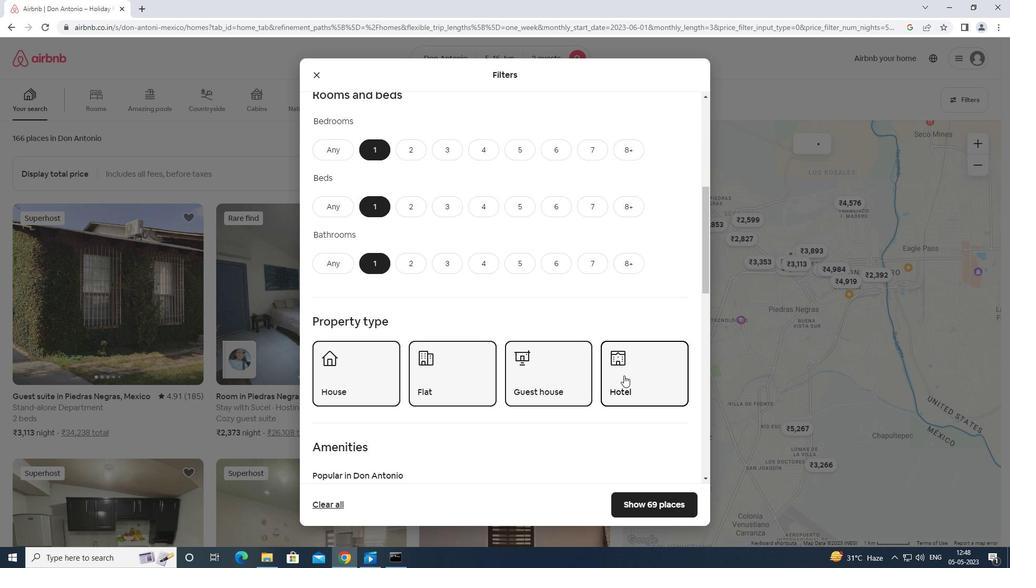 
Action: Mouse scrolled (624, 375) with delta (0, 0)
Screenshot: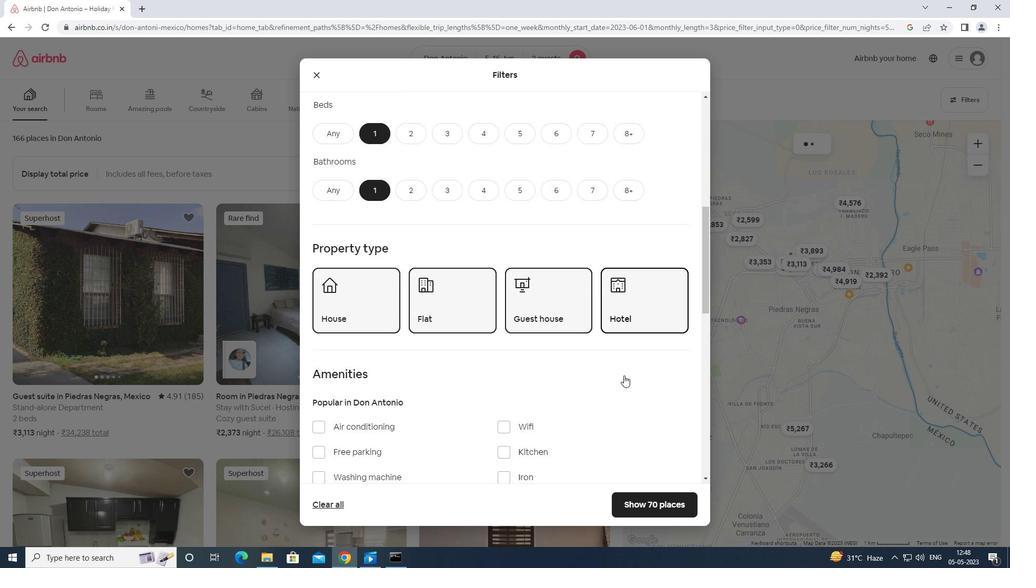 
Action: Mouse scrolled (624, 375) with delta (0, 0)
Screenshot: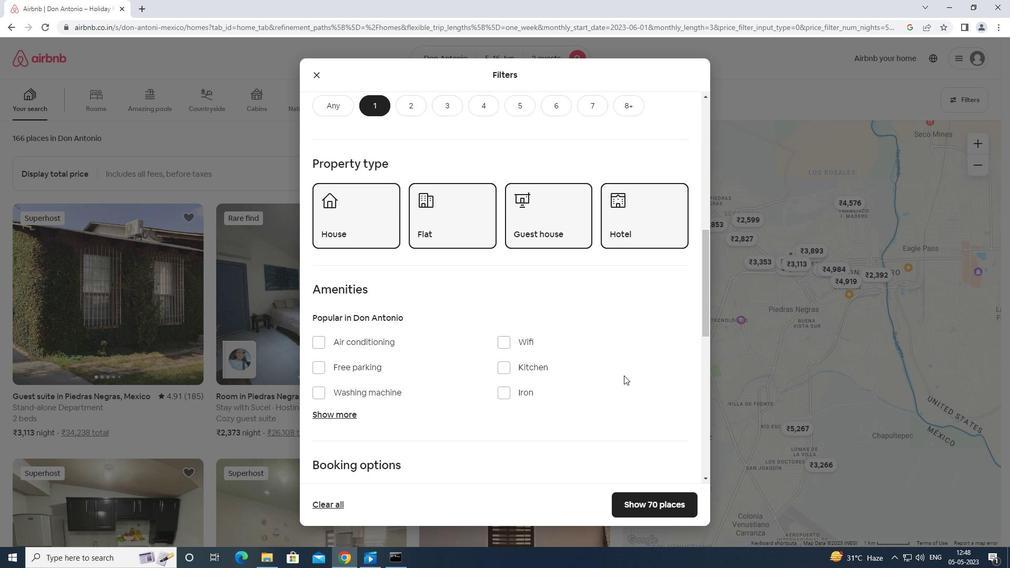 
Action: Mouse scrolled (624, 375) with delta (0, 0)
Screenshot: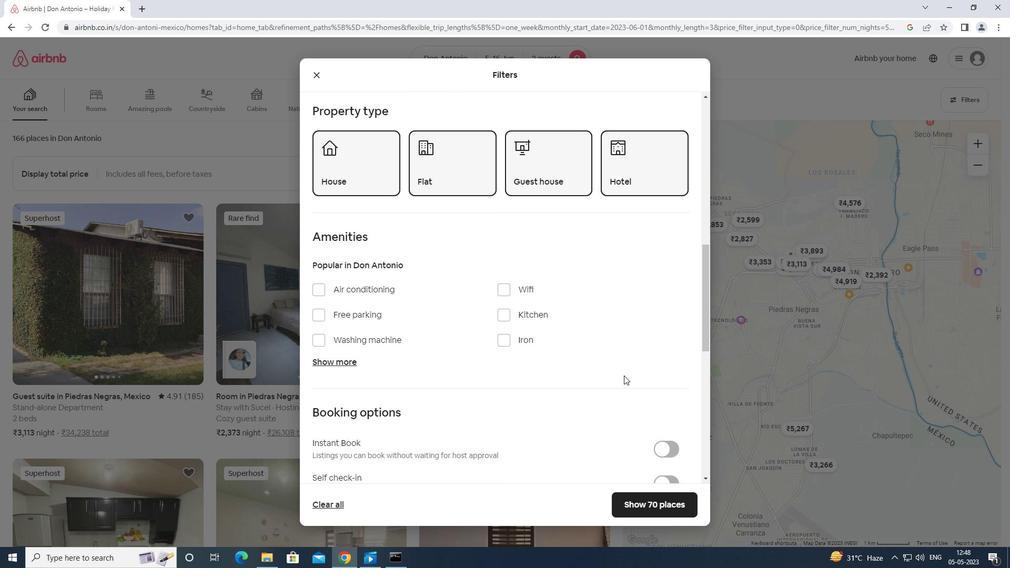 
Action: Mouse scrolled (624, 375) with delta (0, 0)
Screenshot: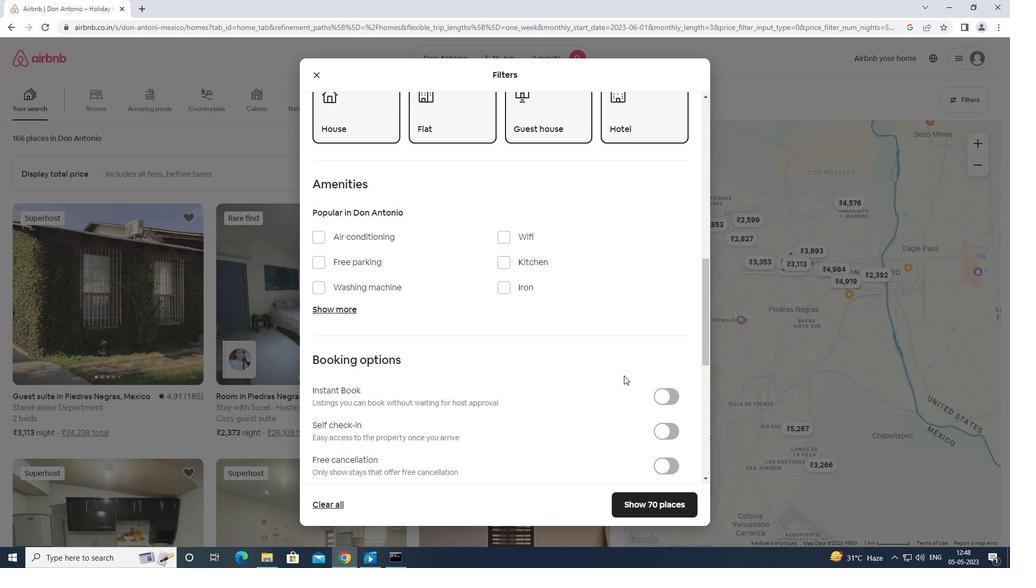 
Action: Mouse moved to (657, 374)
Screenshot: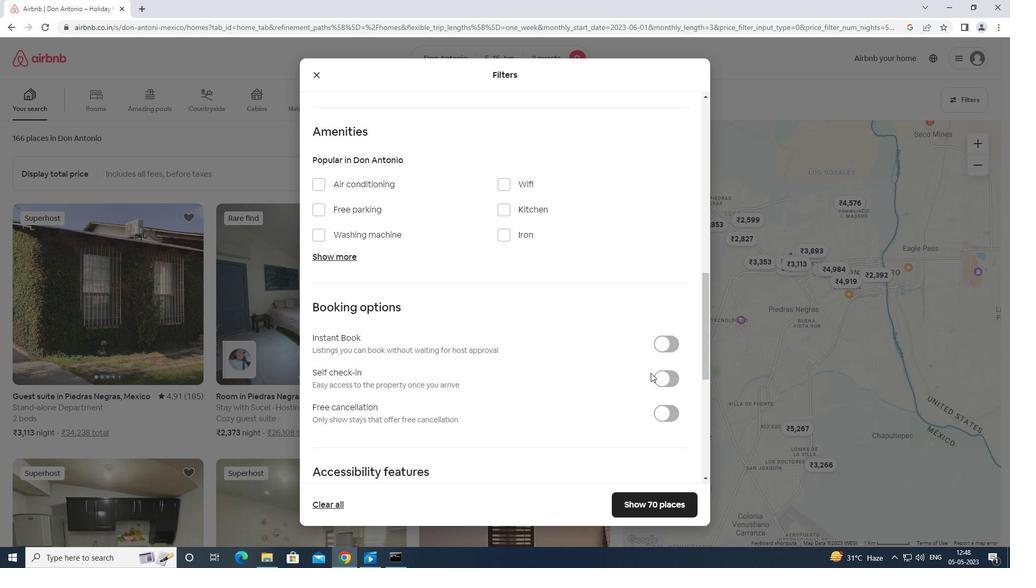 
Action: Mouse pressed left at (657, 374)
Screenshot: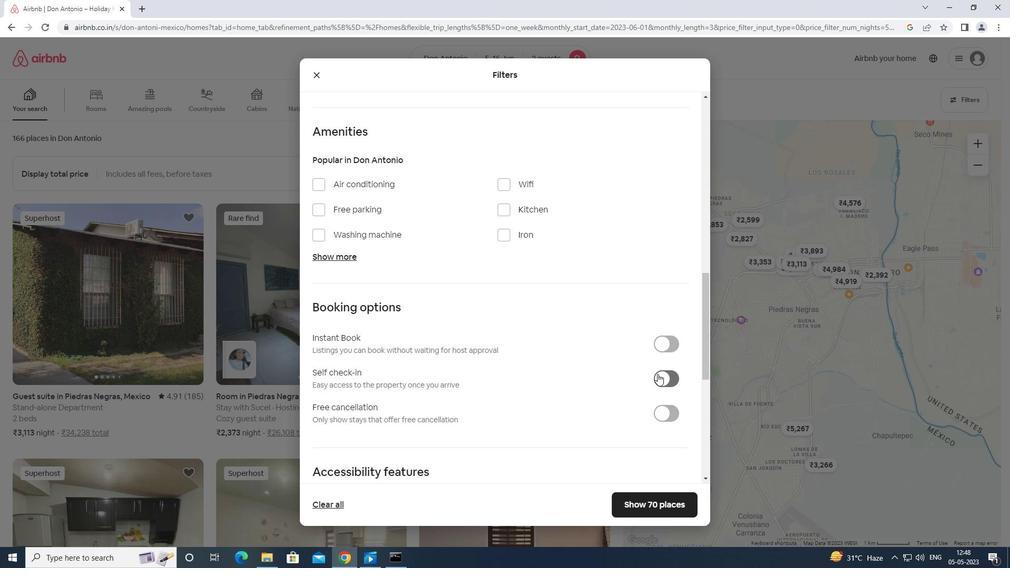 
Action: Mouse scrolled (657, 373) with delta (0, 0)
Screenshot: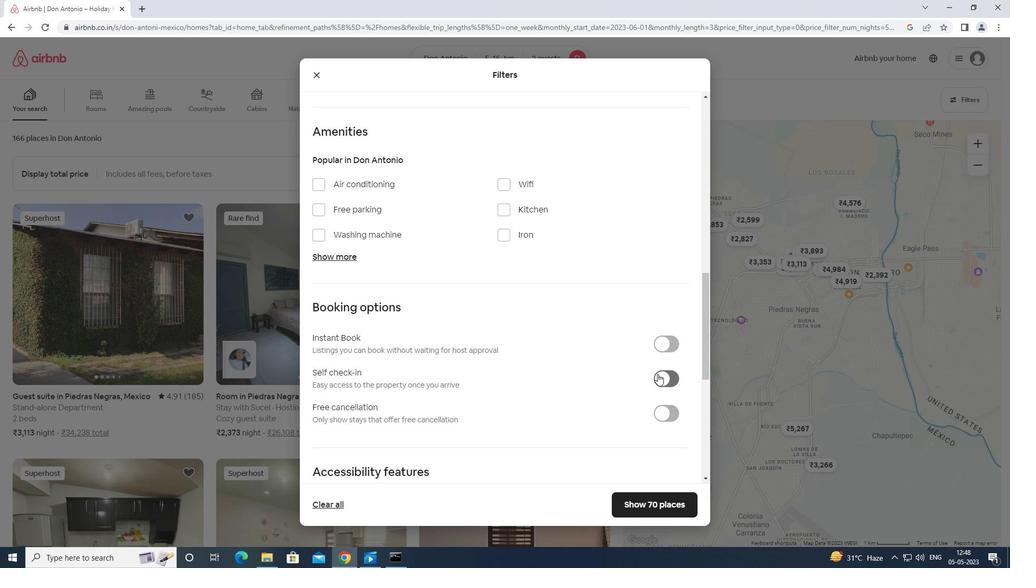 
Action: Mouse scrolled (657, 373) with delta (0, 0)
Screenshot: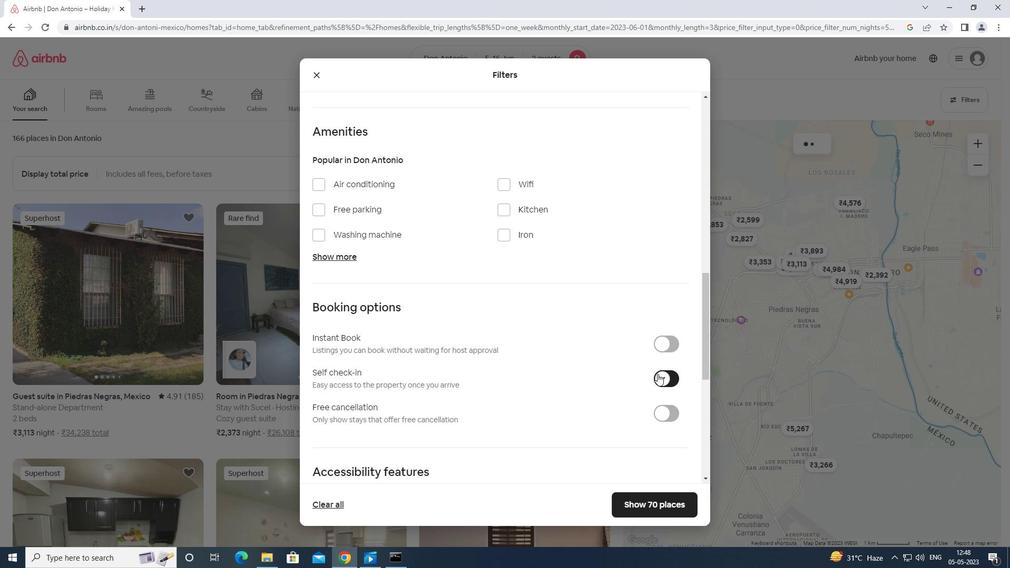 
Action: Mouse scrolled (657, 373) with delta (0, 0)
Screenshot: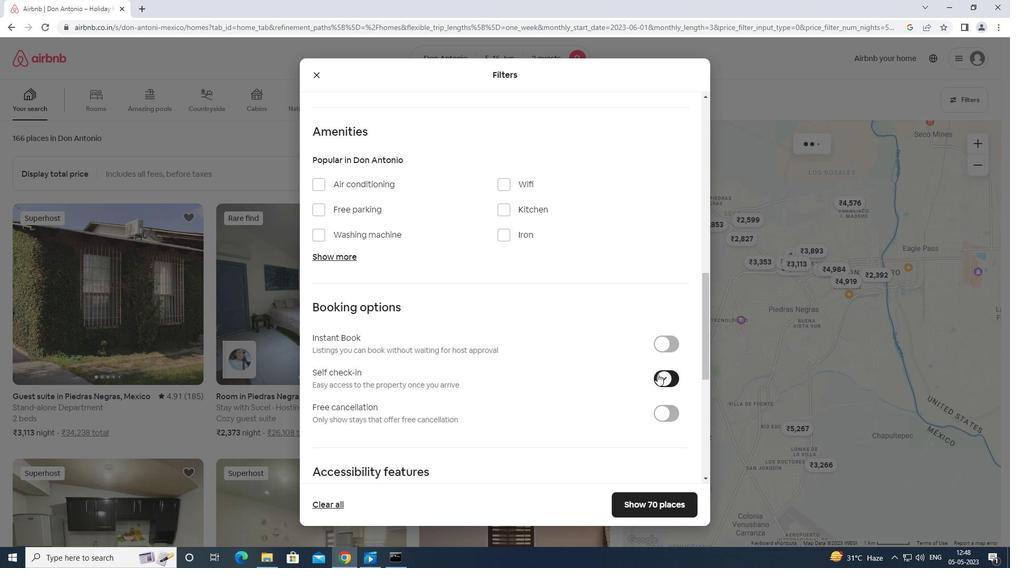 
Action: Mouse scrolled (657, 373) with delta (0, 0)
Screenshot: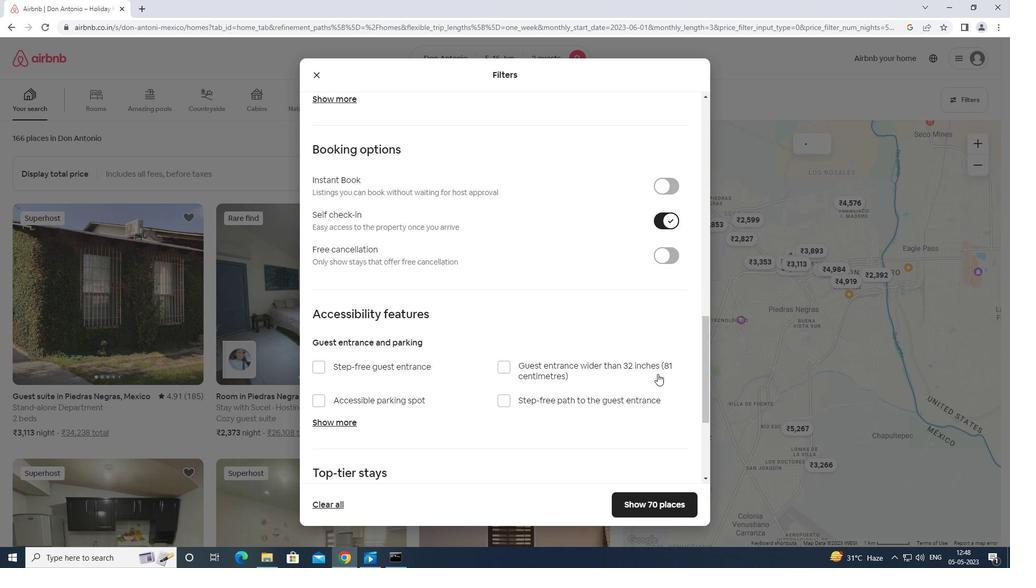 
Action: Mouse scrolled (657, 373) with delta (0, 0)
Screenshot: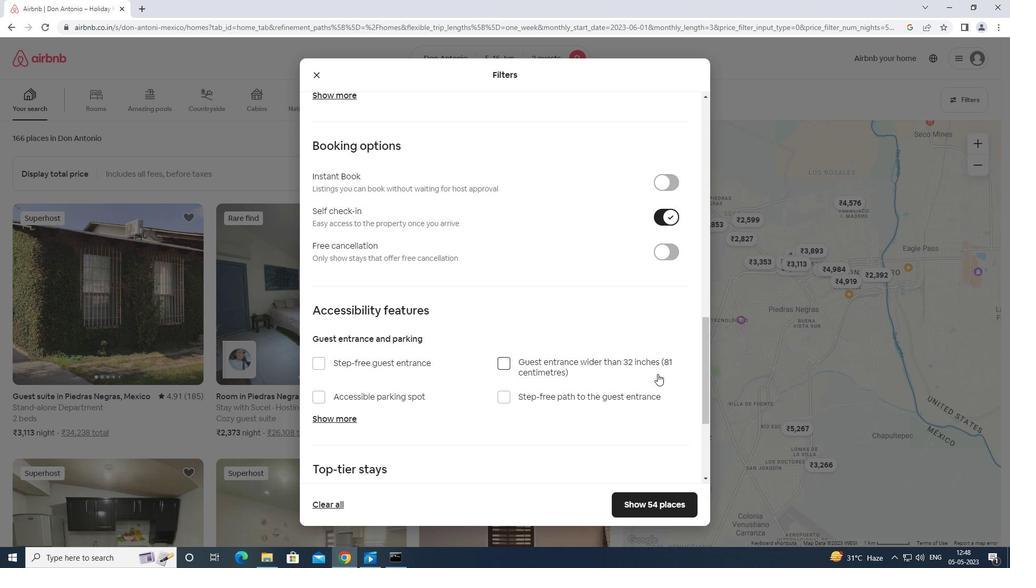 
Action: Mouse scrolled (657, 373) with delta (0, 0)
Screenshot: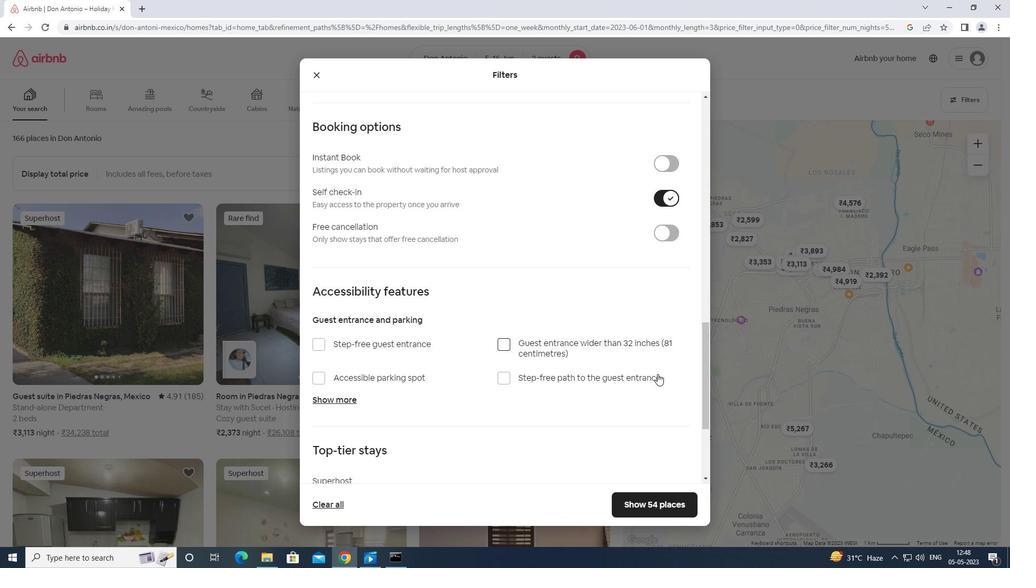 
Action: Mouse moved to (620, 380)
Screenshot: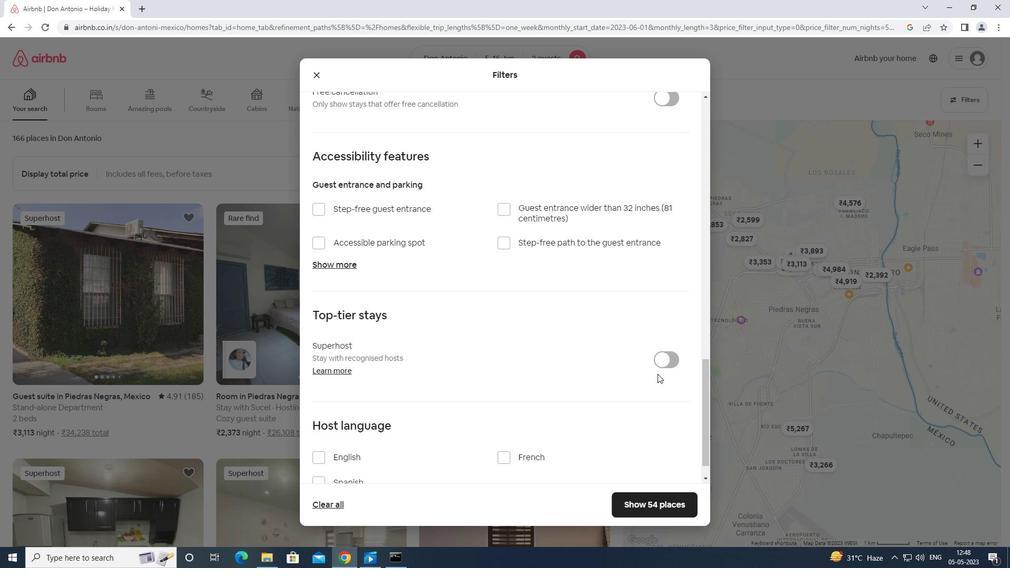 
Action: Mouse scrolled (620, 380) with delta (0, 0)
Screenshot: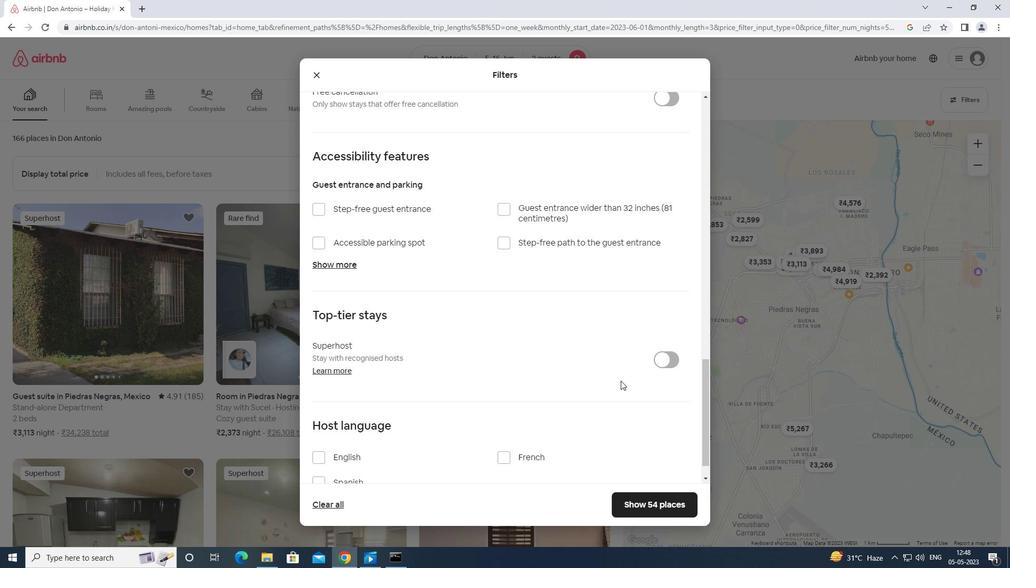 
Action: Mouse scrolled (620, 380) with delta (0, 0)
Screenshot: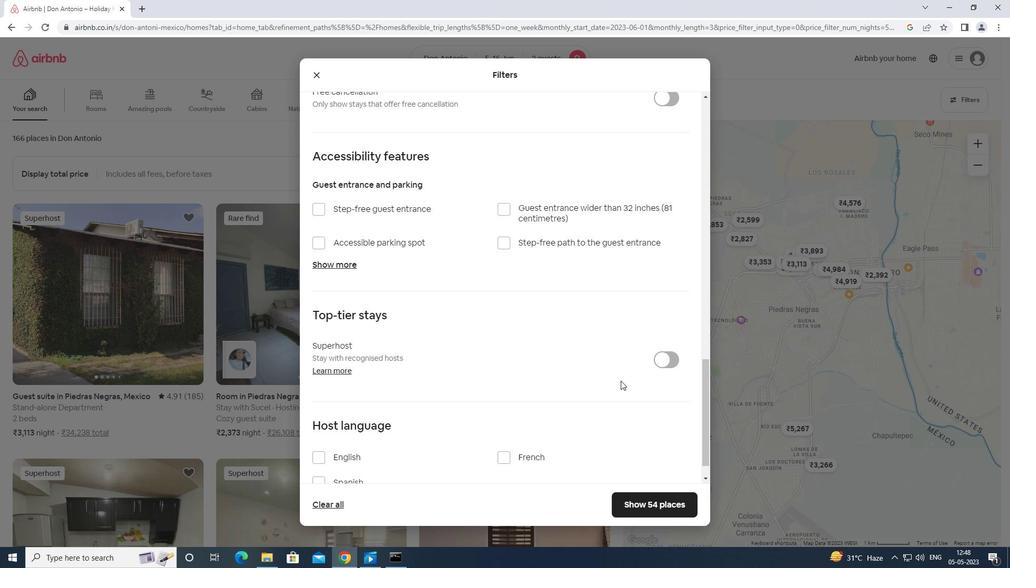 
Action: Mouse moved to (321, 425)
Screenshot: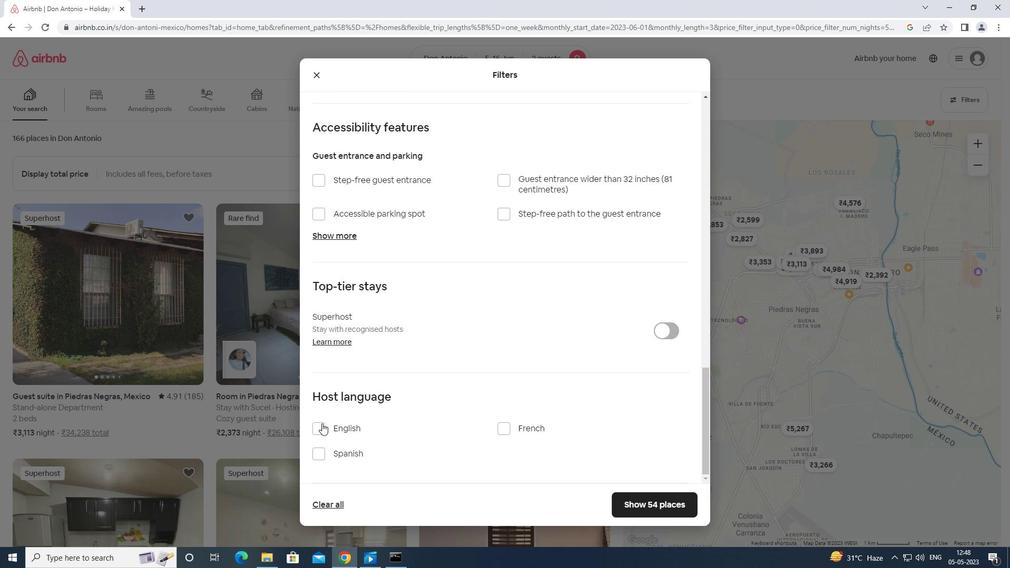
Action: Mouse pressed left at (321, 425)
Screenshot: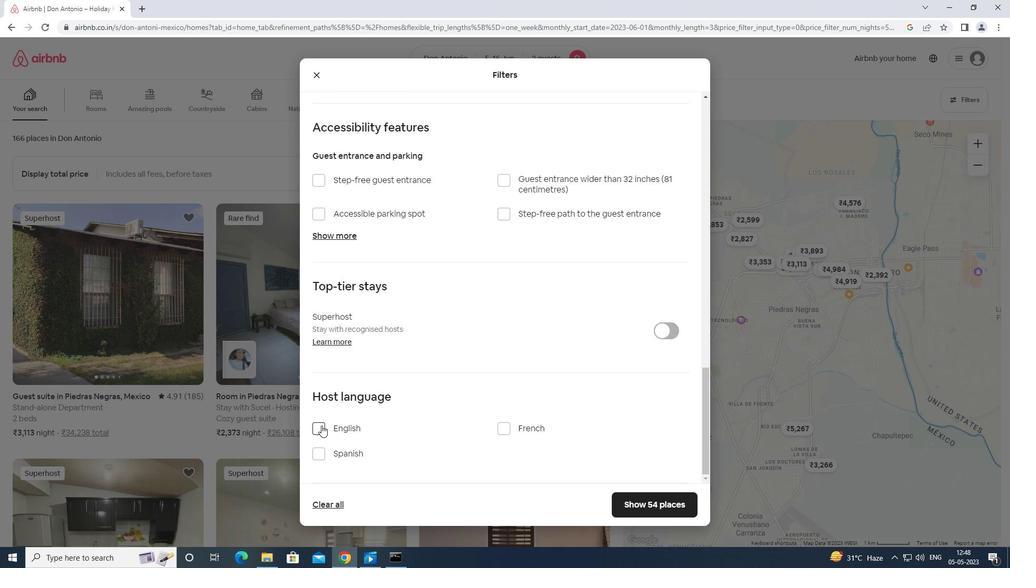 
Action: Mouse moved to (626, 500)
Screenshot: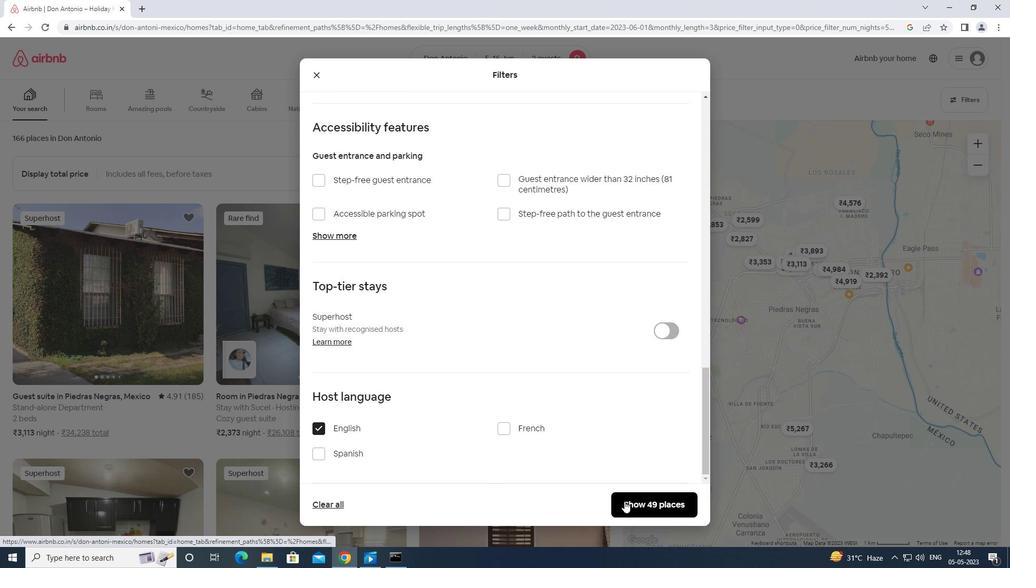 
Action: Mouse pressed left at (626, 500)
Screenshot: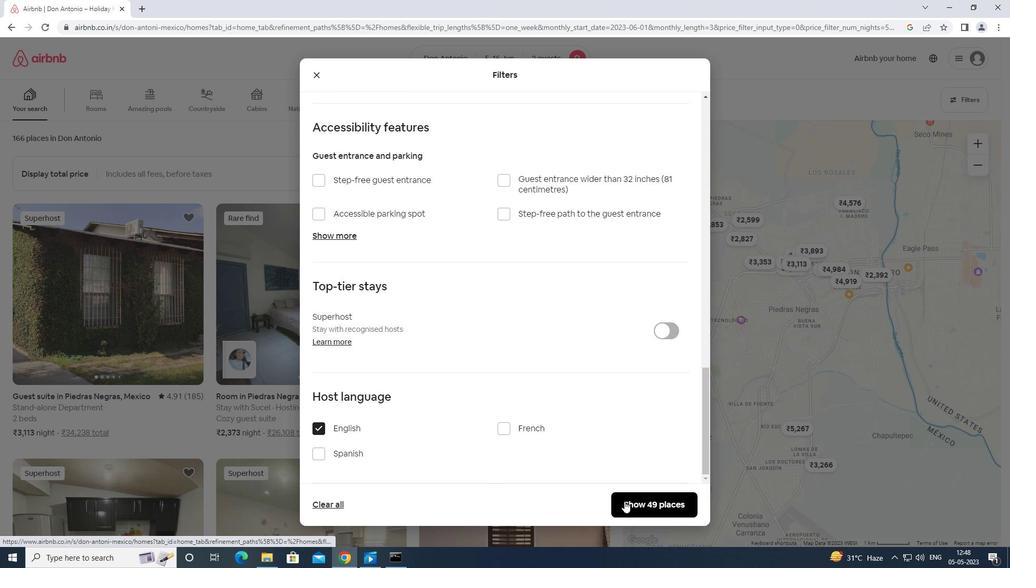
